 Task: Create new customer invoice with Date Opened: 23-May-23, Select Customer: Beacon's General Store, Terms: Net 15. Make invoice entry for item-1 with Date: 23-May-23, Description: Versace Natural Eros Eau De Toilette Spray (1.7 oz)
, Income Account: Income:Sales, Quantity: 1, Unit Price: 11.49, Sales Tax: Y, Sales Tax Included: N, Tax Table: Sales Tax. Make entry for item-2 with Date: 23-May-23, Description: Maybelline New York Fit Me 355 Tinted Moisturizer
, Income Account: Income:Sales, Quantity: 1, Unit Price: 12.49, Sales Tax: Y, Sales Tax Included: N, Tax Table: Sales Tax. Post Invoice with Post Date: 23-May-23, Post to Accounts: Assets:Accounts Receivable. Pay / Process Payment with Transaction Date: 06-Jun-23, Amount: 24.94, Transfer Account: Checking Account. Go to 'Print Invoice'. Save a pdf copy of the invoice.
Action: Mouse moved to (147, 27)
Screenshot: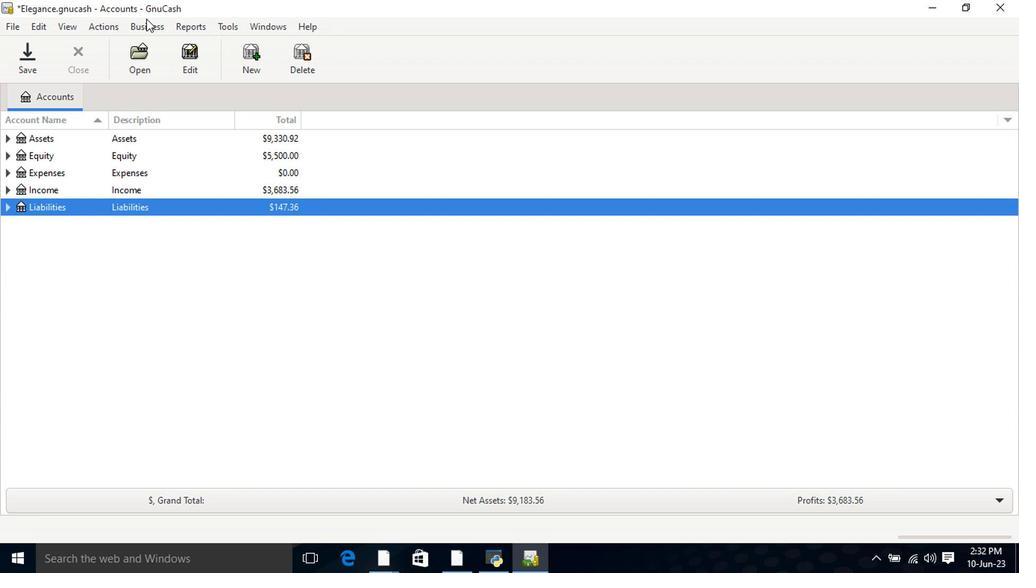 
Action: Mouse pressed left at (147, 27)
Screenshot: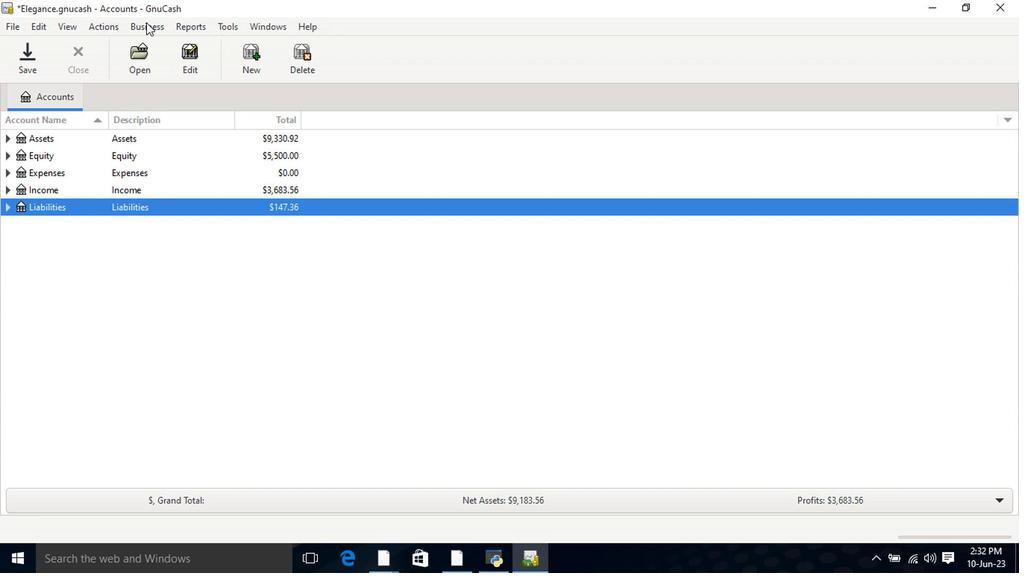 
Action: Mouse moved to (156, 43)
Screenshot: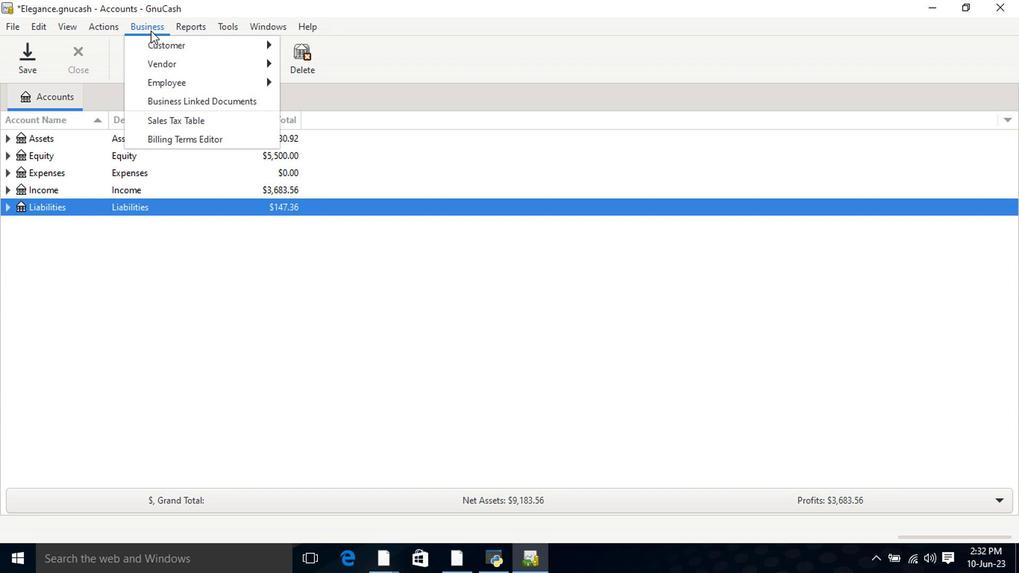 
Action: Mouse pressed left at (156, 43)
Screenshot: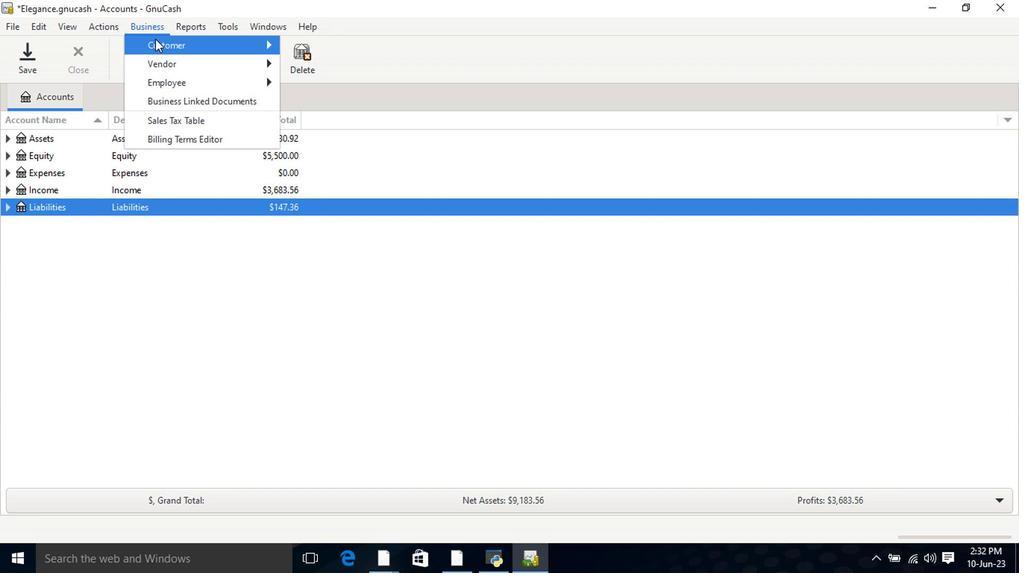 
Action: Mouse moved to (333, 101)
Screenshot: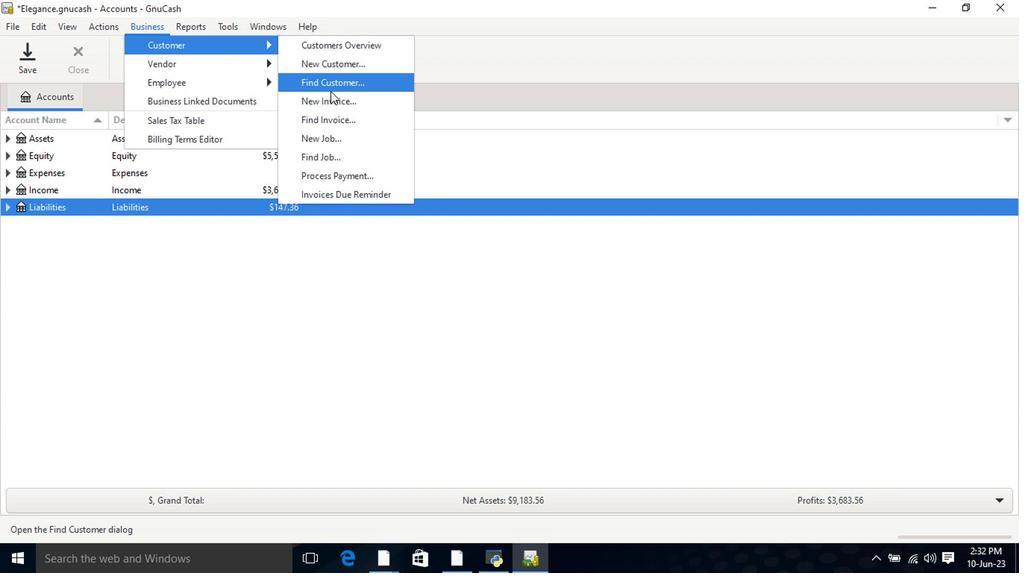 
Action: Mouse pressed left at (333, 101)
Screenshot: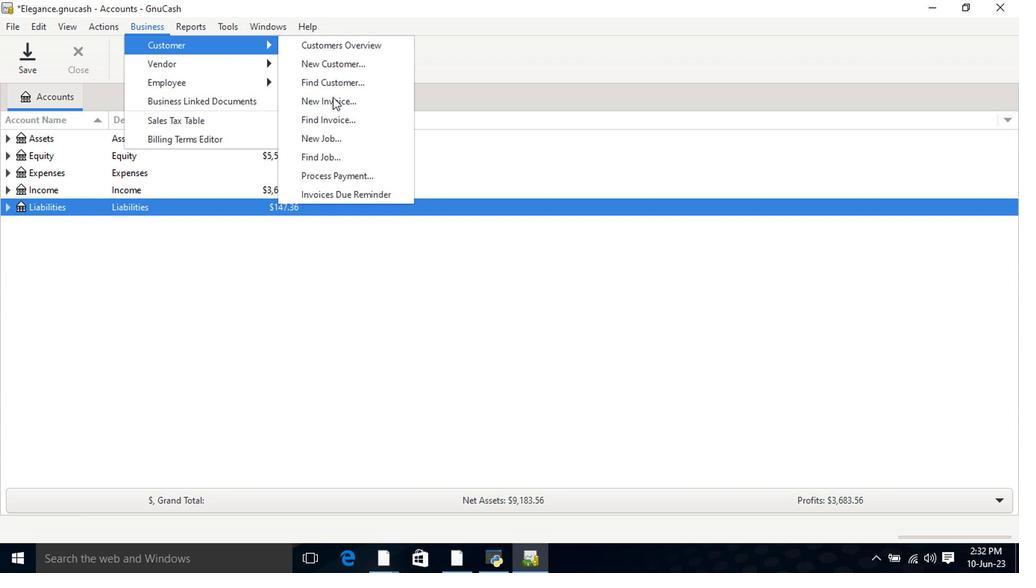 
Action: Mouse moved to (613, 233)
Screenshot: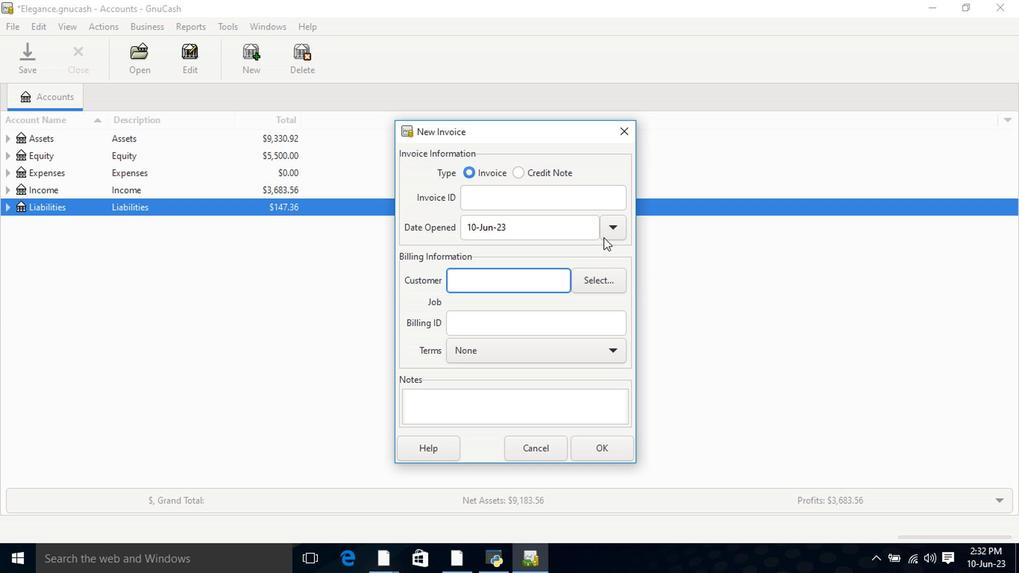 
Action: Mouse pressed left at (613, 233)
Screenshot: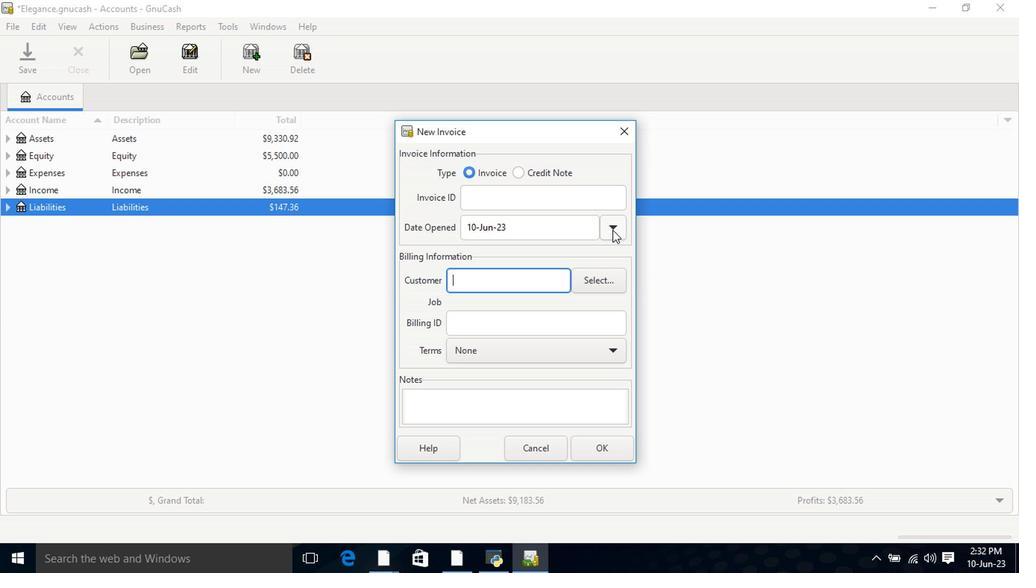 
Action: Mouse moved to (498, 254)
Screenshot: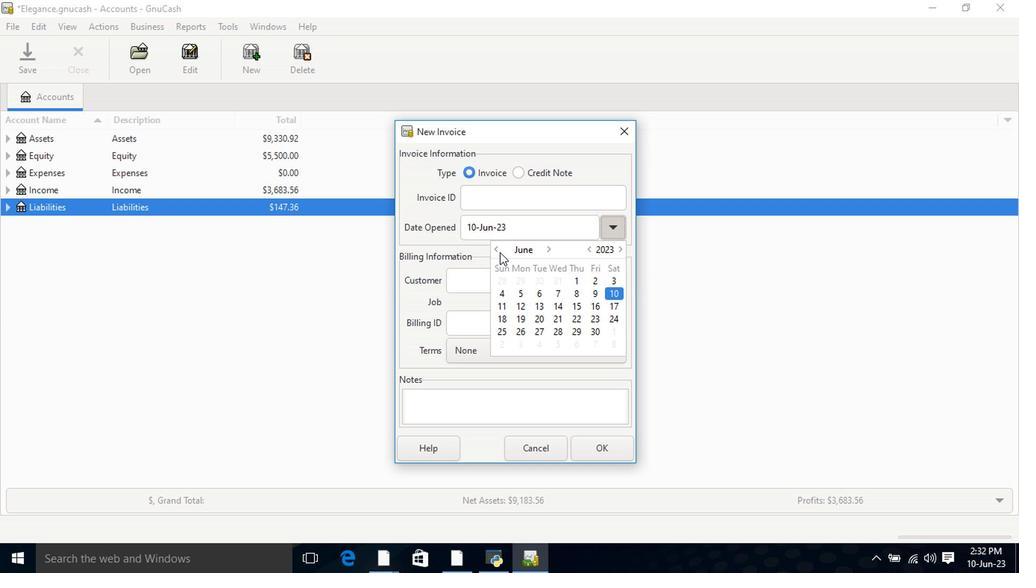 
Action: Mouse pressed left at (498, 254)
Screenshot: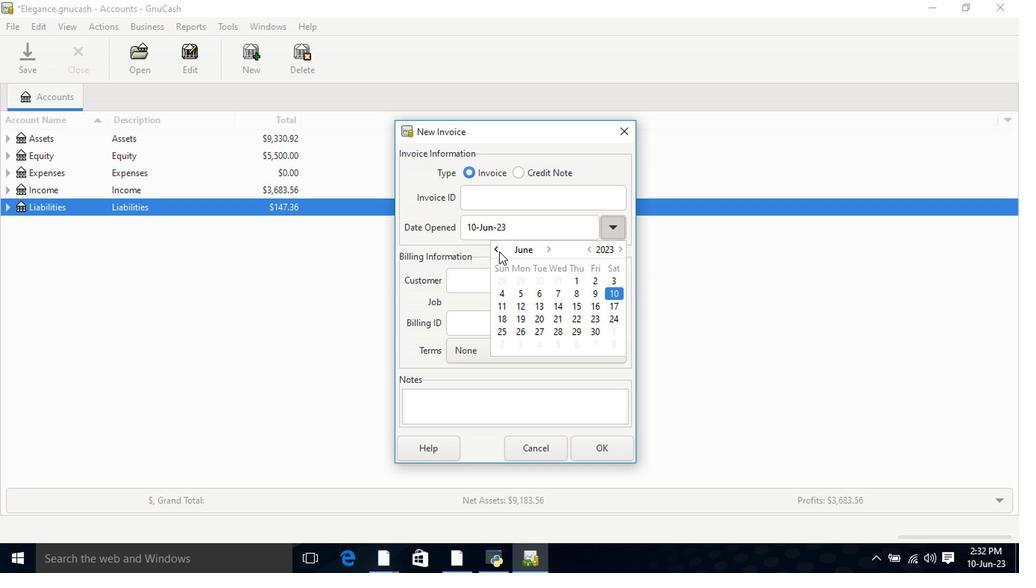 
Action: Mouse moved to (537, 320)
Screenshot: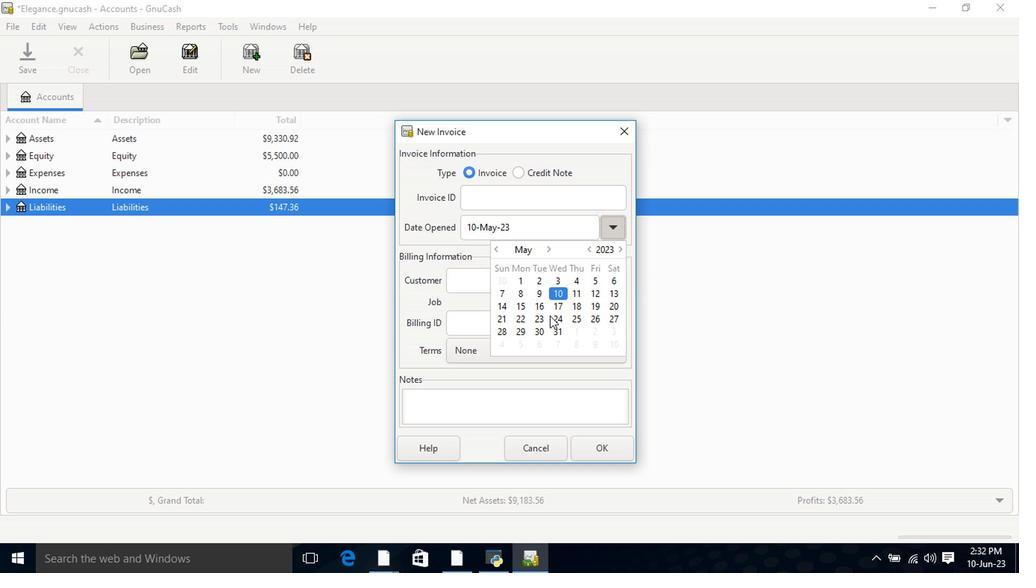 
Action: Mouse pressed left at (537, 320)
Screenshot: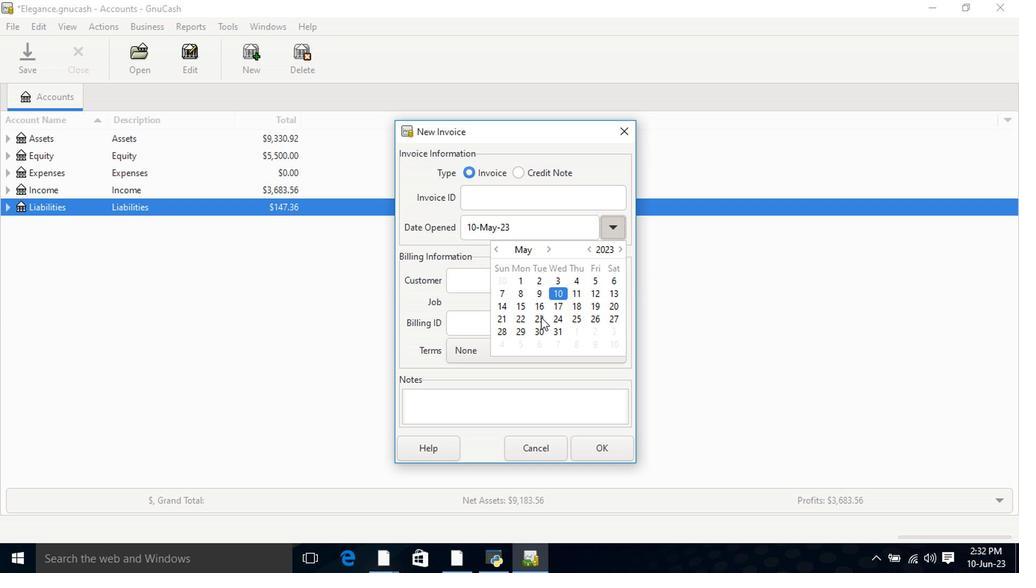 
Action: Mouse pressed left at (537, 320)
Screenshot: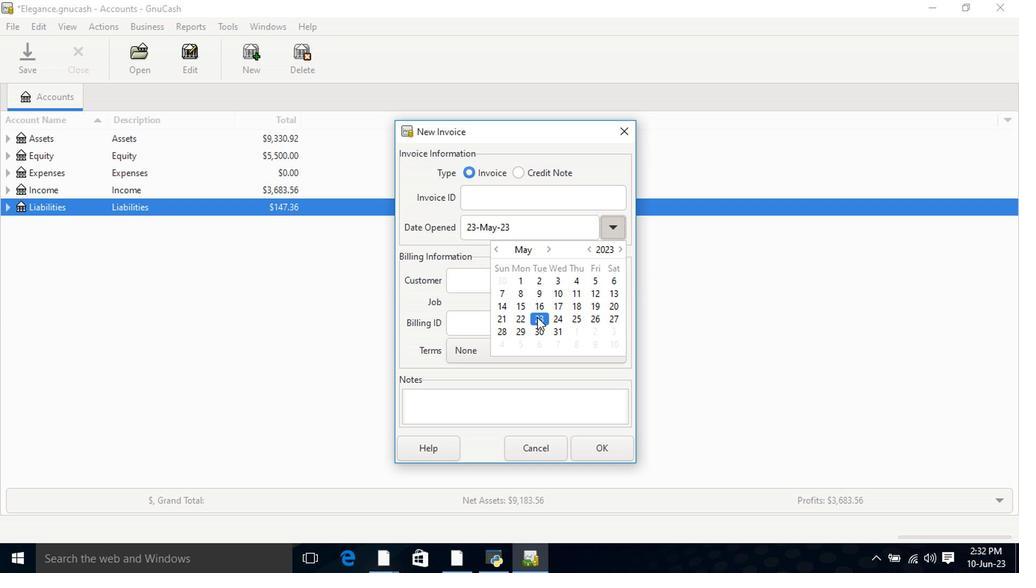 
Action: Mouse moved to (525, 285)
Screenshot: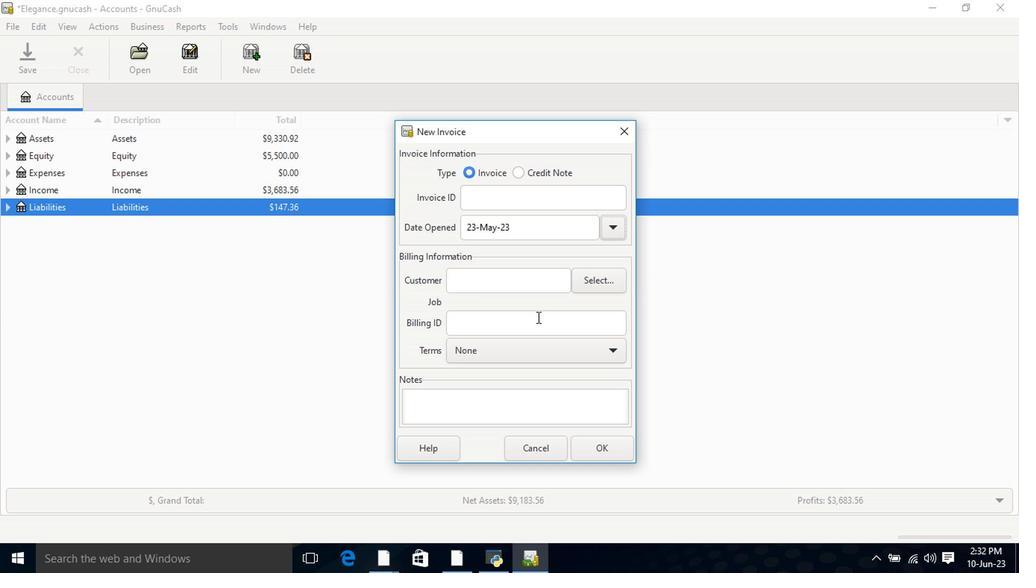 
Action: Mouse pressed left at (525, 285)
Screenshot: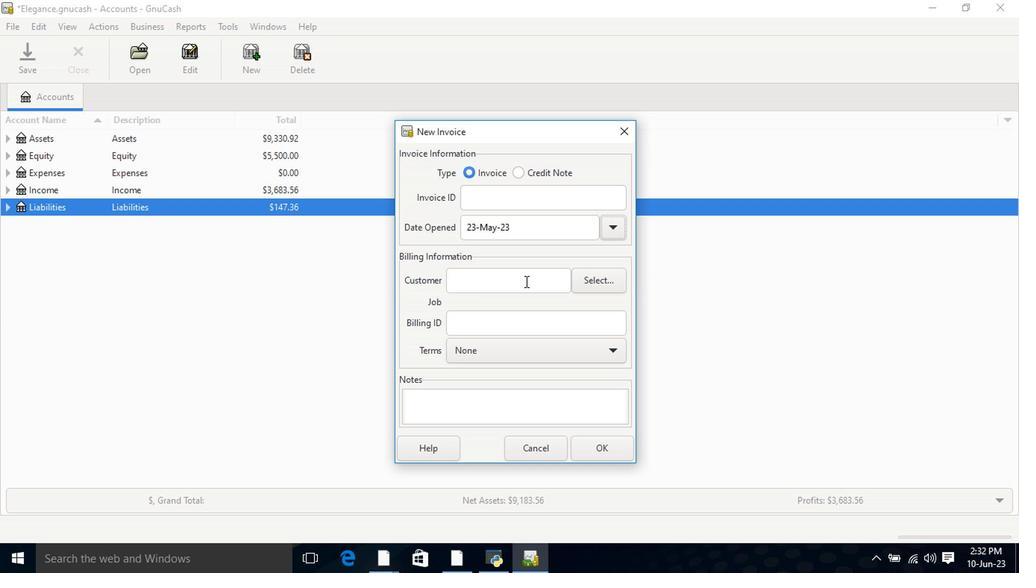 
Action: Key pressed <Key.shift>Bea
Screenshot: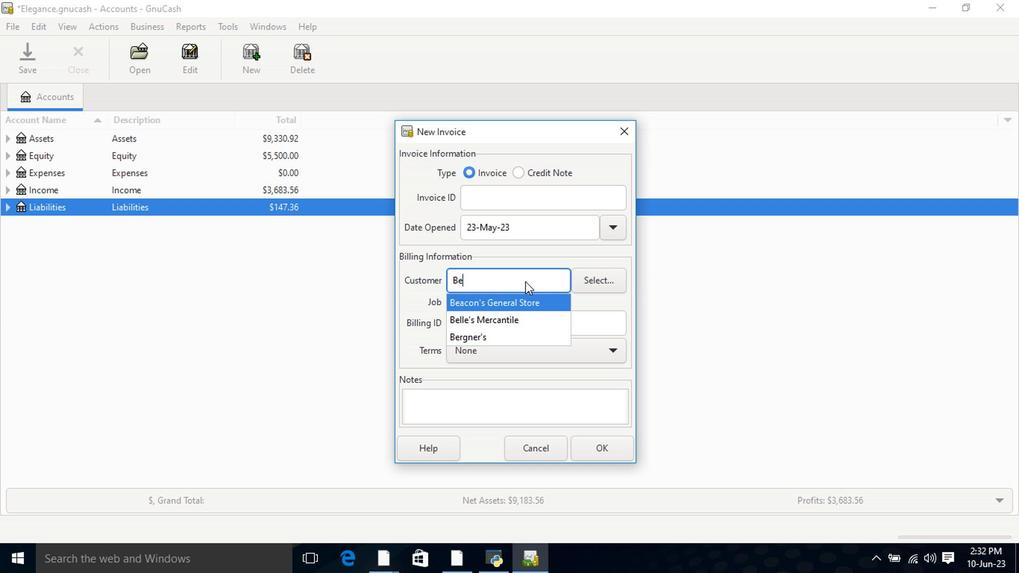 
Action: Mouse moved to (513, 304)
Screenshot: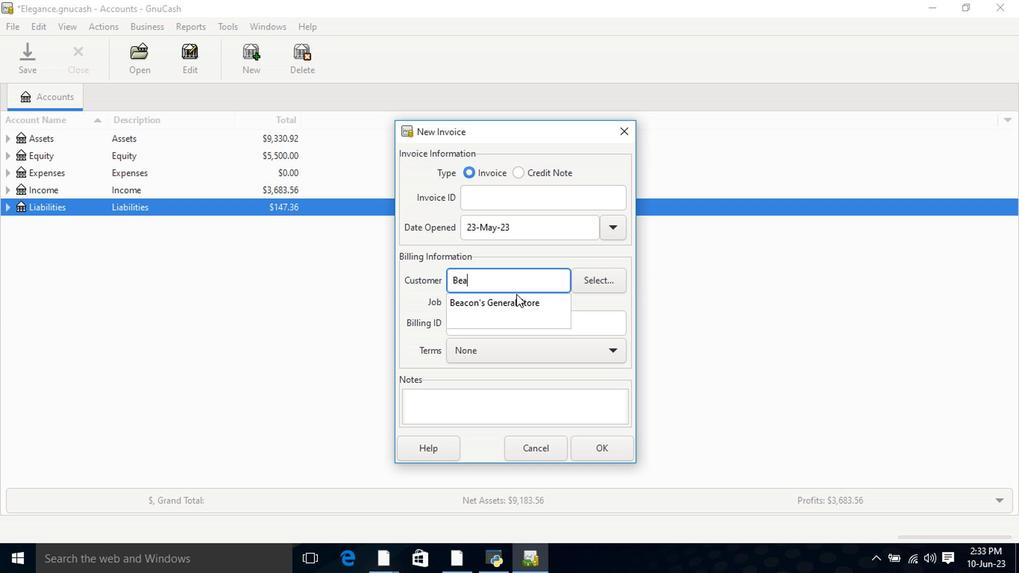 
Action: Mouse pressed left at (513, 304)
Screenshot: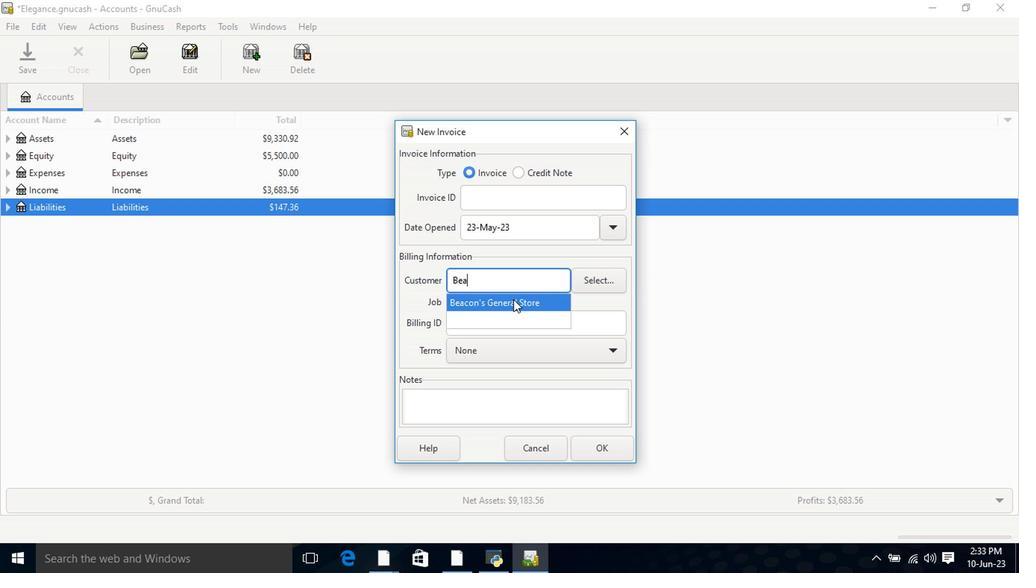 
Action: Mouse moved to (521, 363)
Screenshot: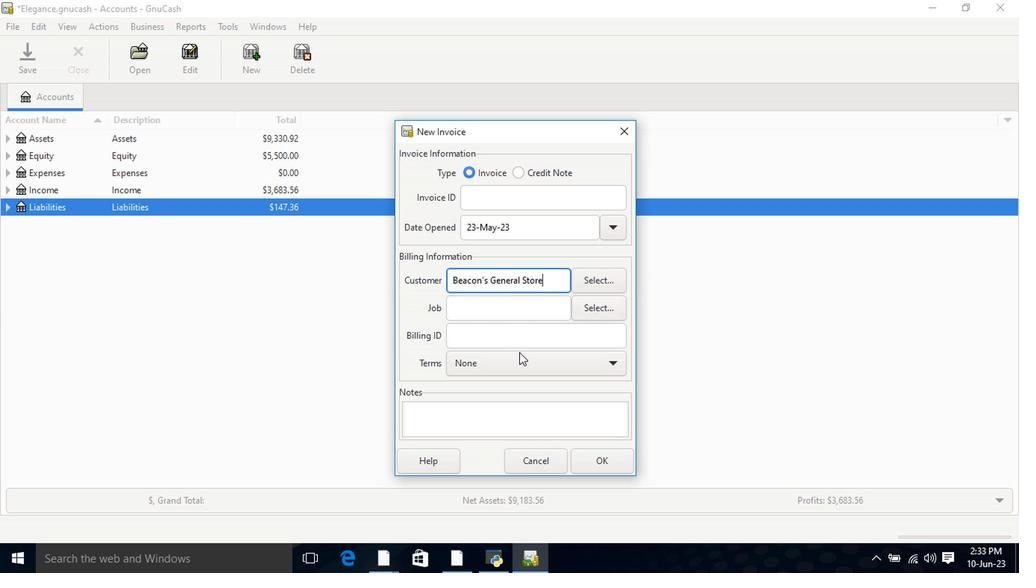 
Action: Mouse pressed left at (521, 363)
Screenshot: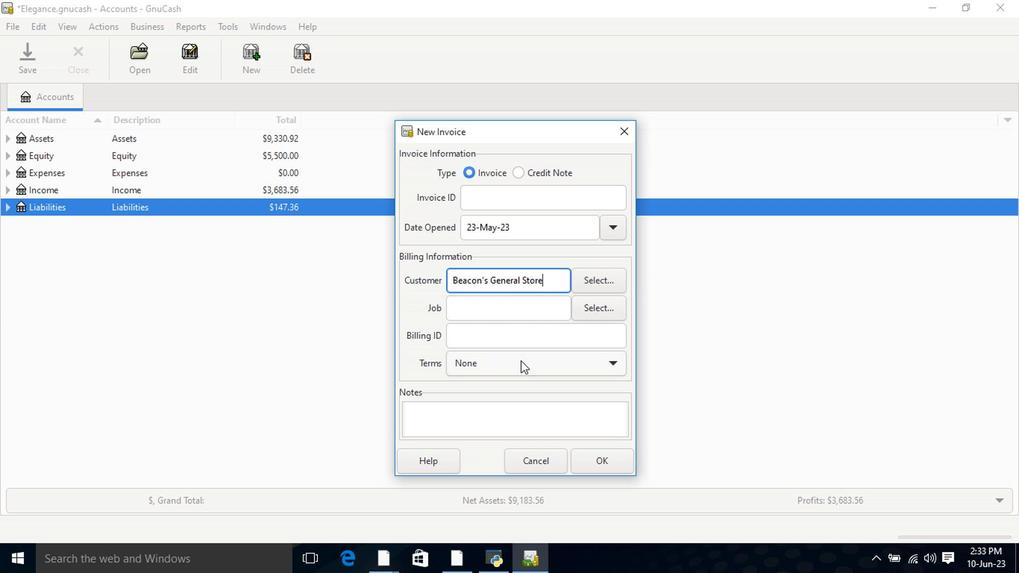 
Action: Mouse moved to (519, 396)
Screenshot: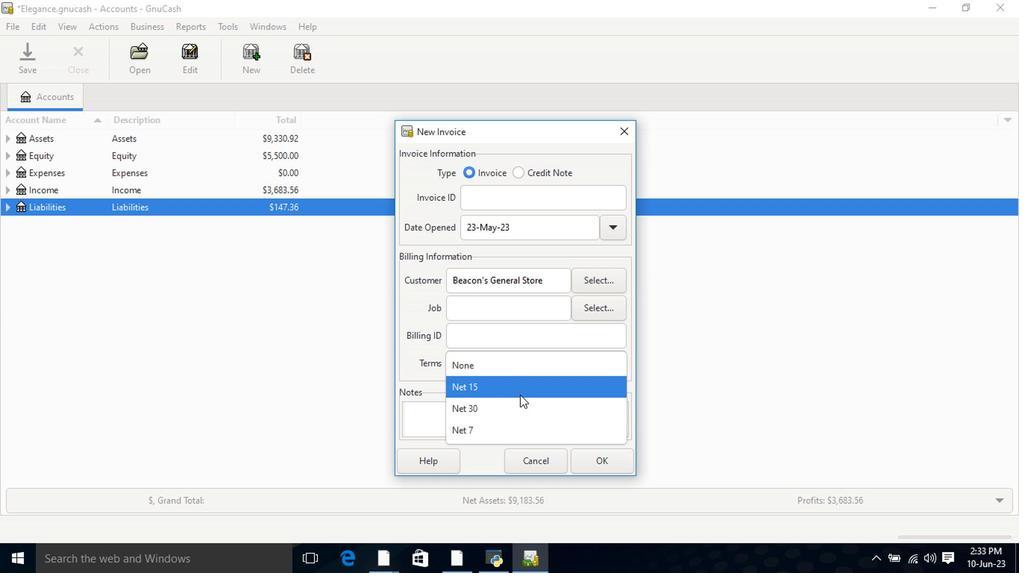 
Action: Mouse pressed left at (519, 396)
Screenshot: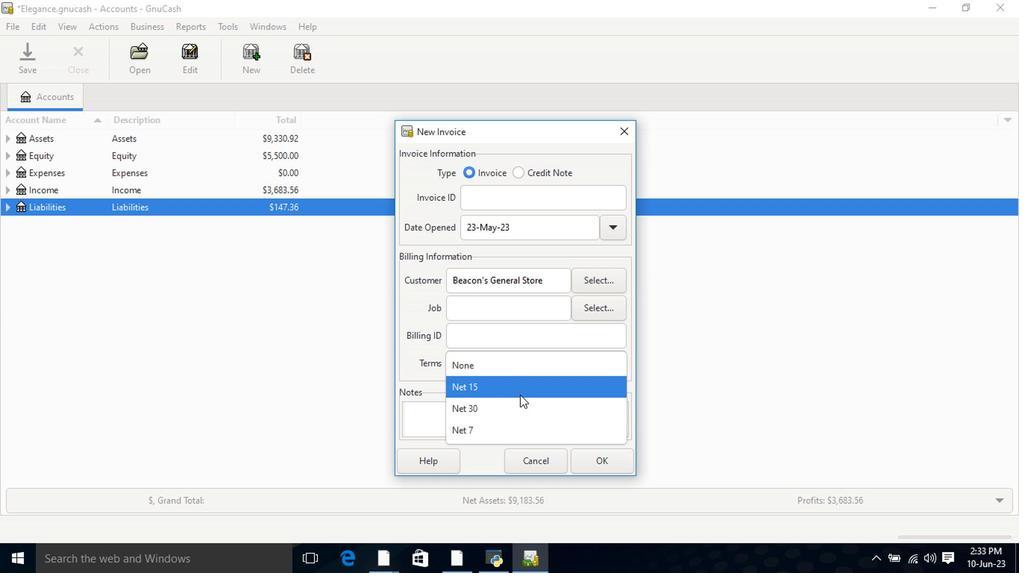 
Action: Mouse moved to (597, 468)
Screenshot: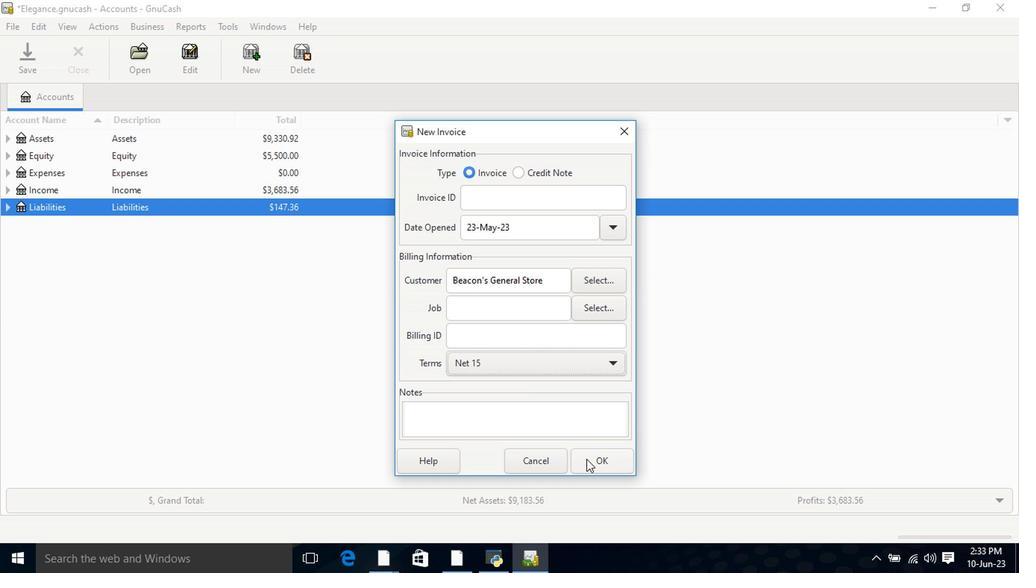 
Action: Mouse pressed left at (597, 468)
Screenshot: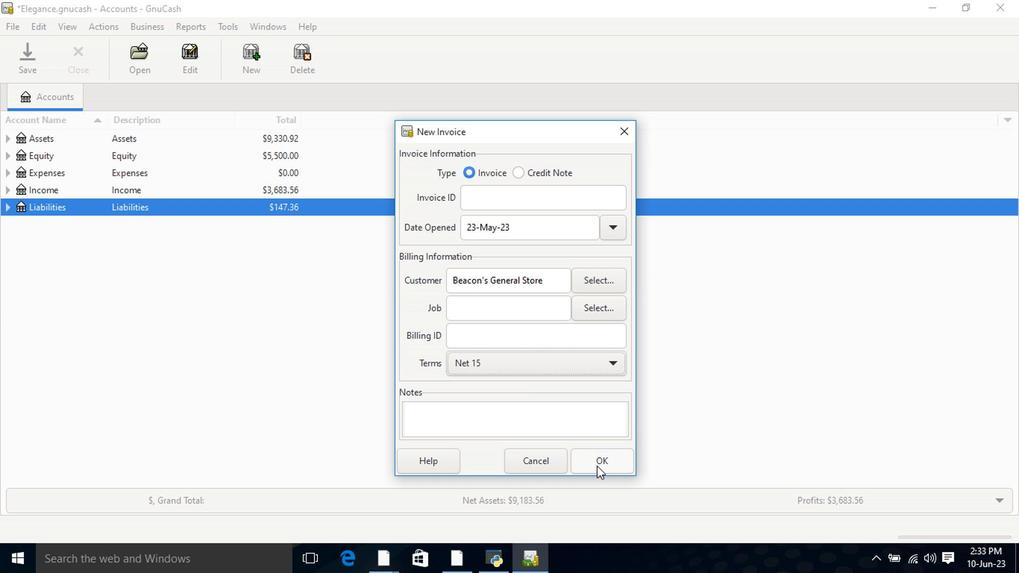 
Action: Mouse moved to (68, 292)
Screenshot: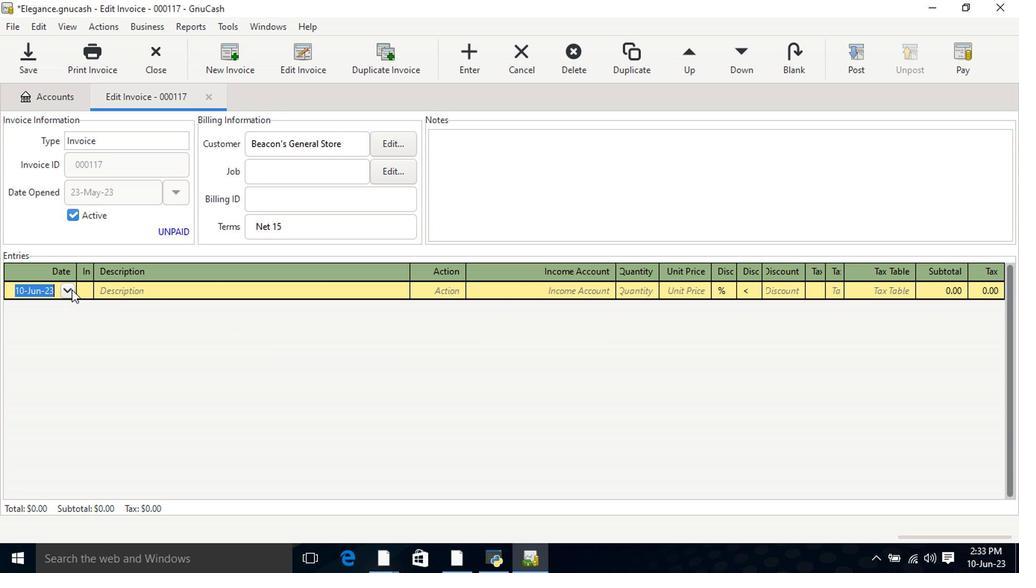 
Action: Mouse pressed left at (68, 292)
Screenshot: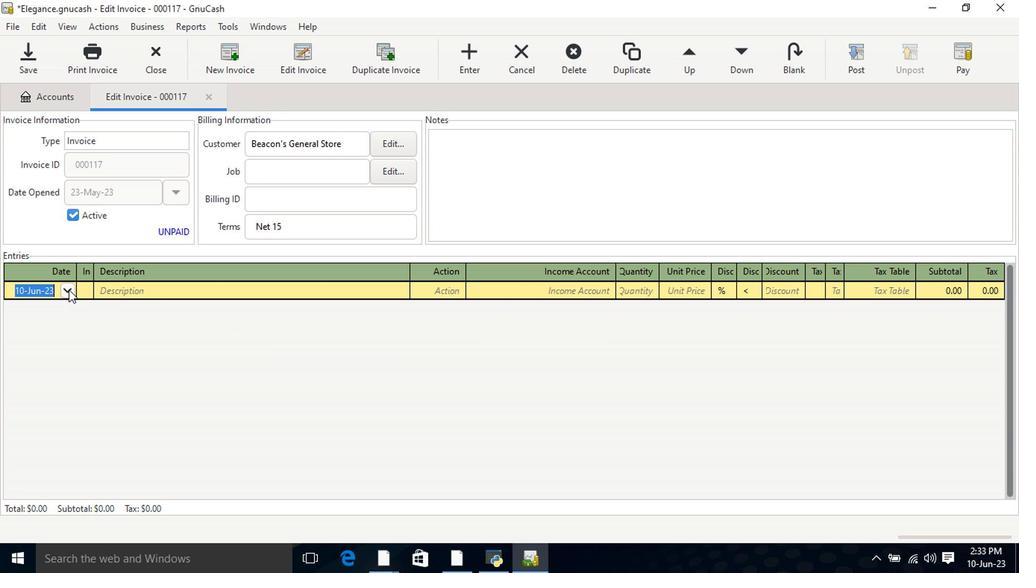
Action: Mouse moved to (11, 312)
Screenshot: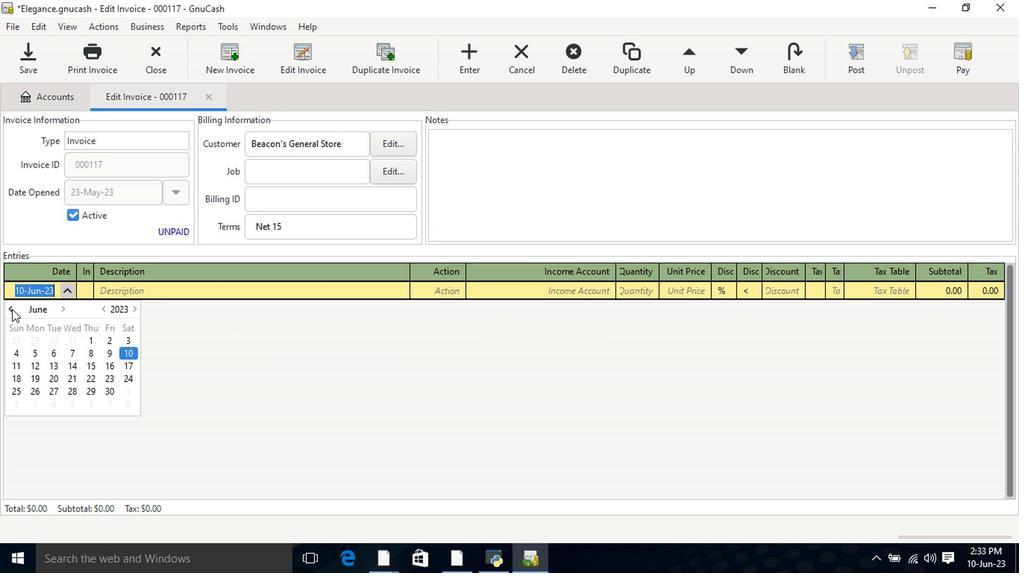 
Action: Mouse pressed left at (11, 312)
Screenshot: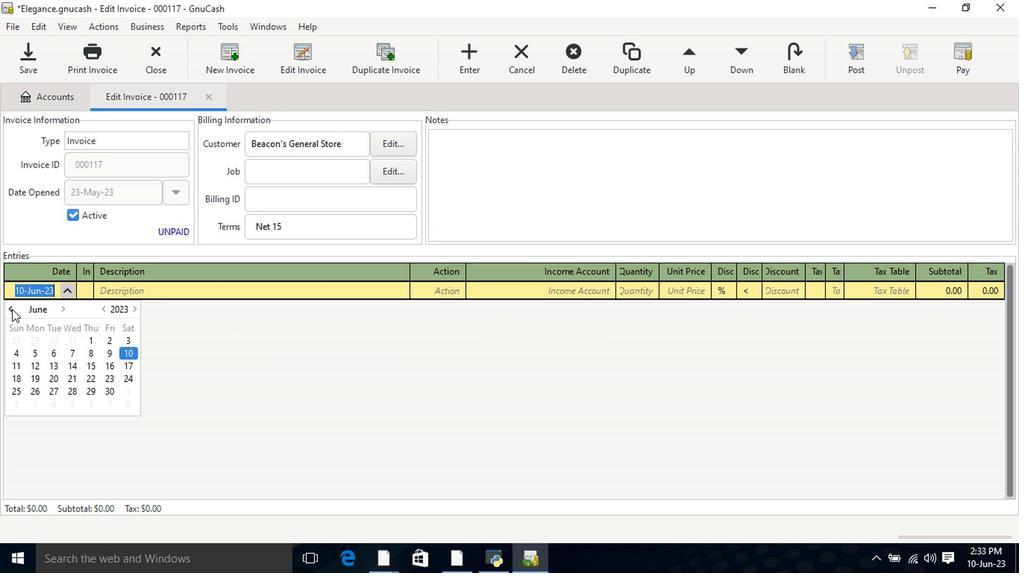 
Action: Mouse moved to (49, 384)
Screenshot: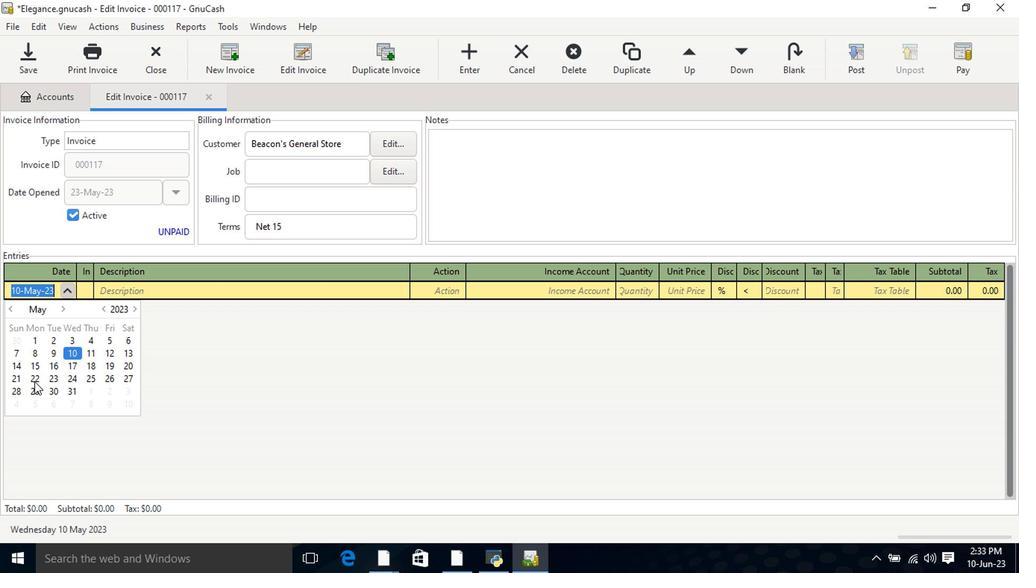 
Action: Mouse pressed left at (49, 384)
Screenshot: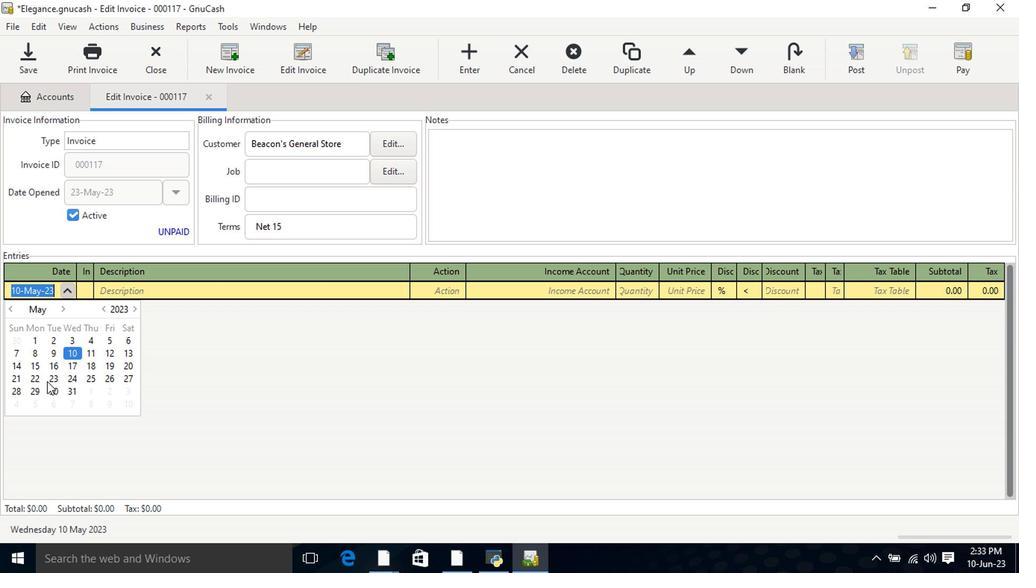 
Action: Mouse pressed left at (49, 384)
Screenshot: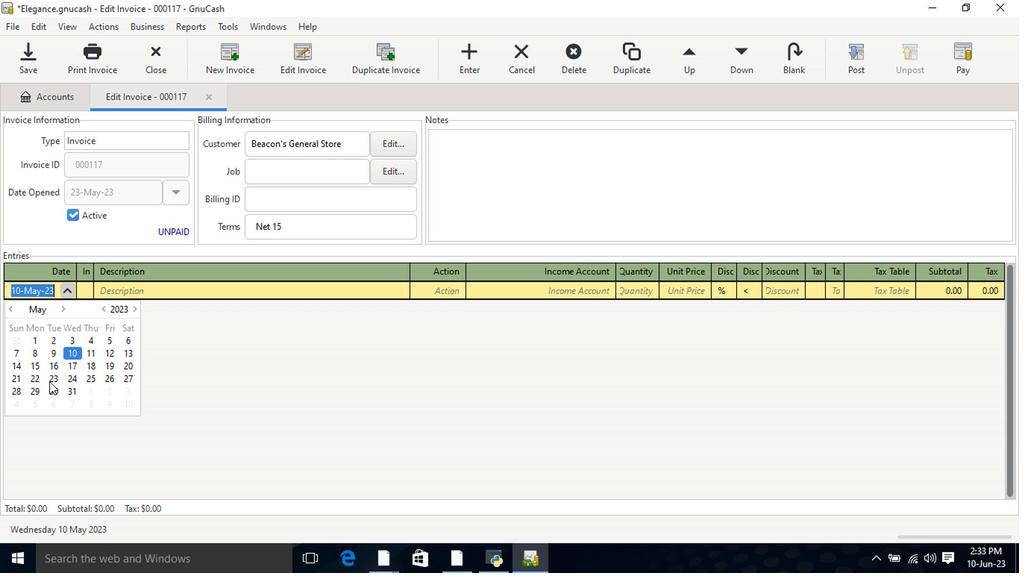
Action: Mouse moved to (126, 298)
Screenshot: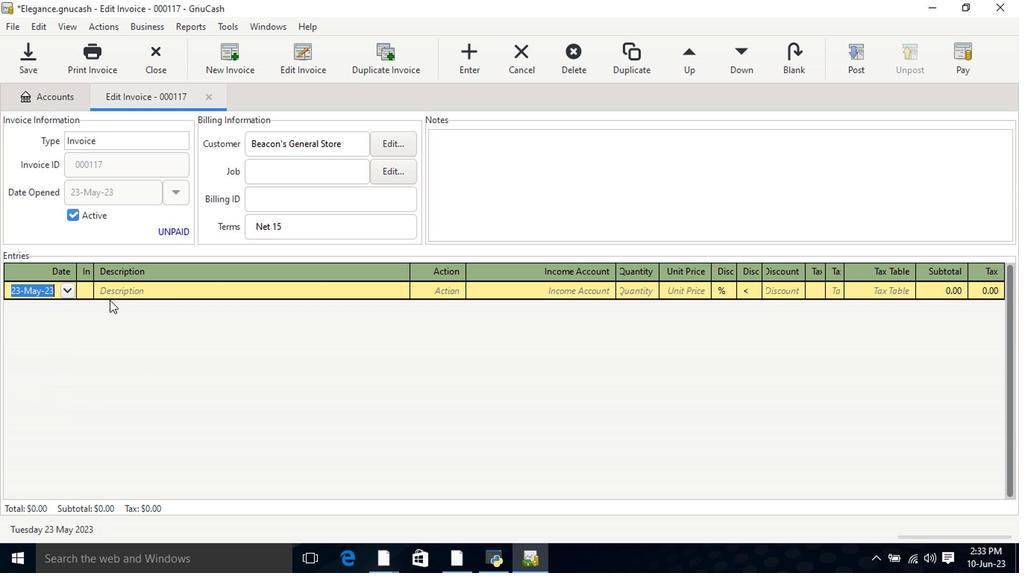 
Action: Mouse pressed left at (126, 298)
Screenshot: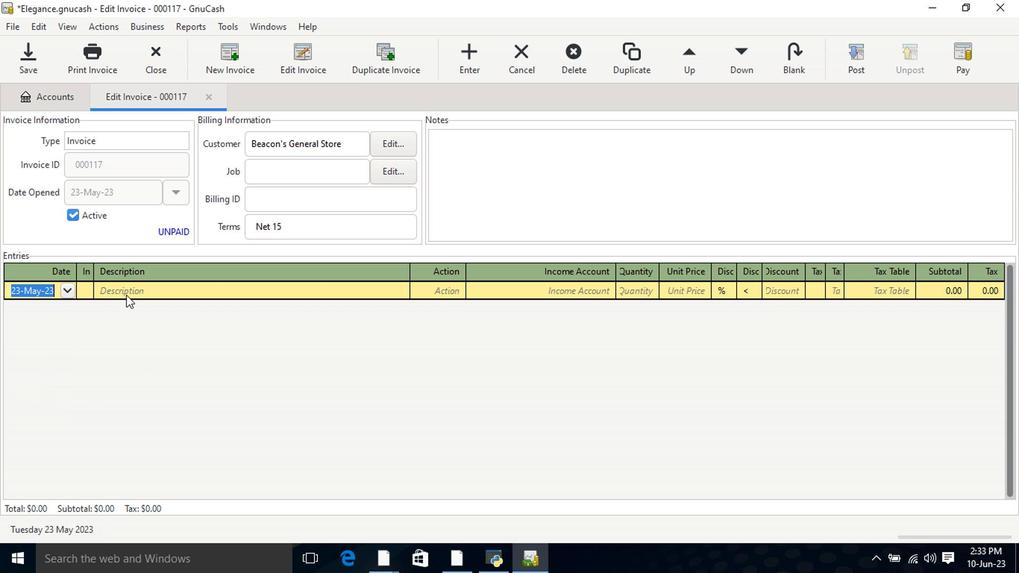 
Action: Key pressed <Key.shift>Versace<Key.space><Key.shift>Na<Key.tab>1<Key.tab>11.49<Key.tab>
Screenshot: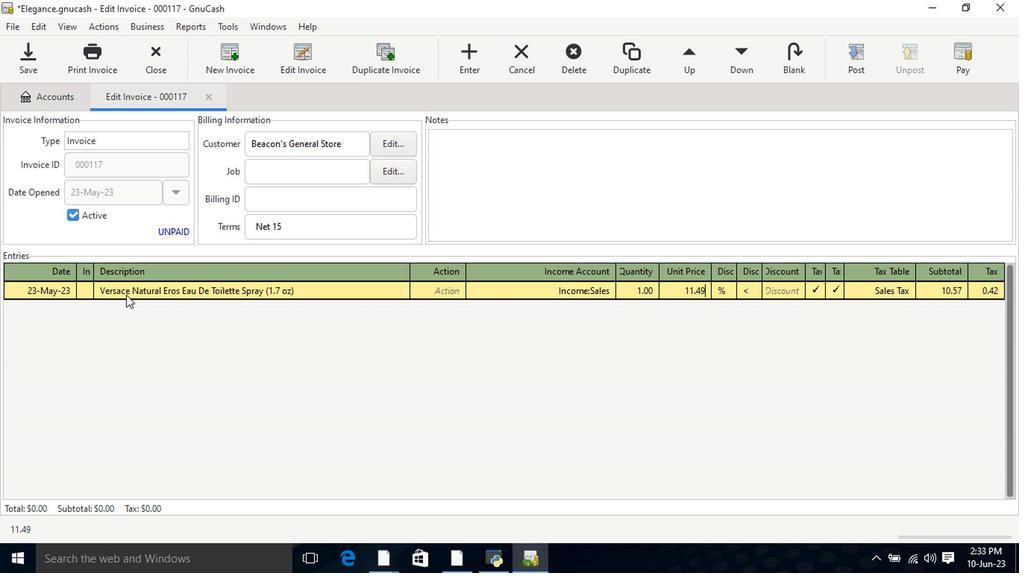 
Action: Mouse moved to (843, 292)
Screenshot: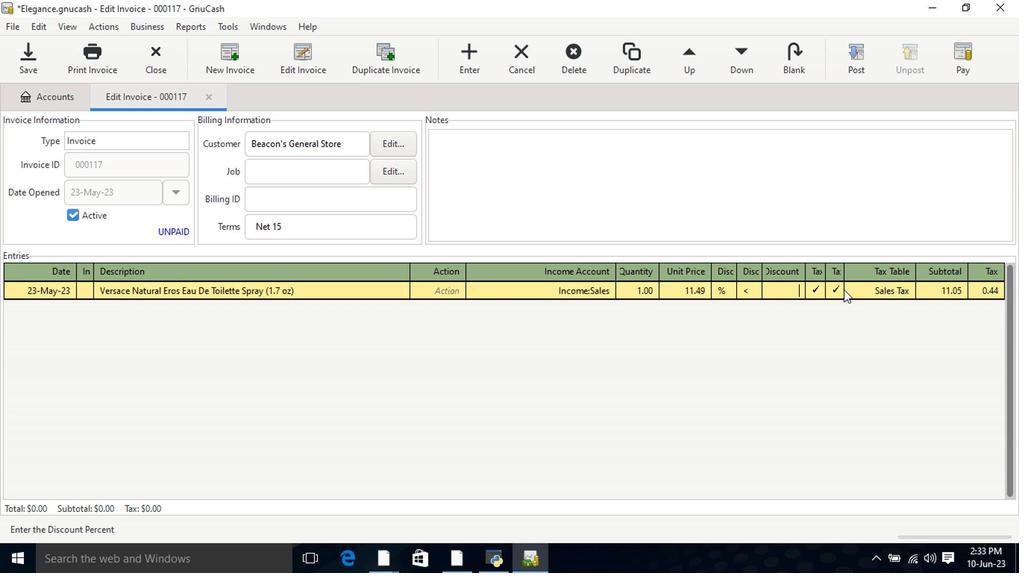 
Action: Mouse pressed left at (843, 292)
Screenshot: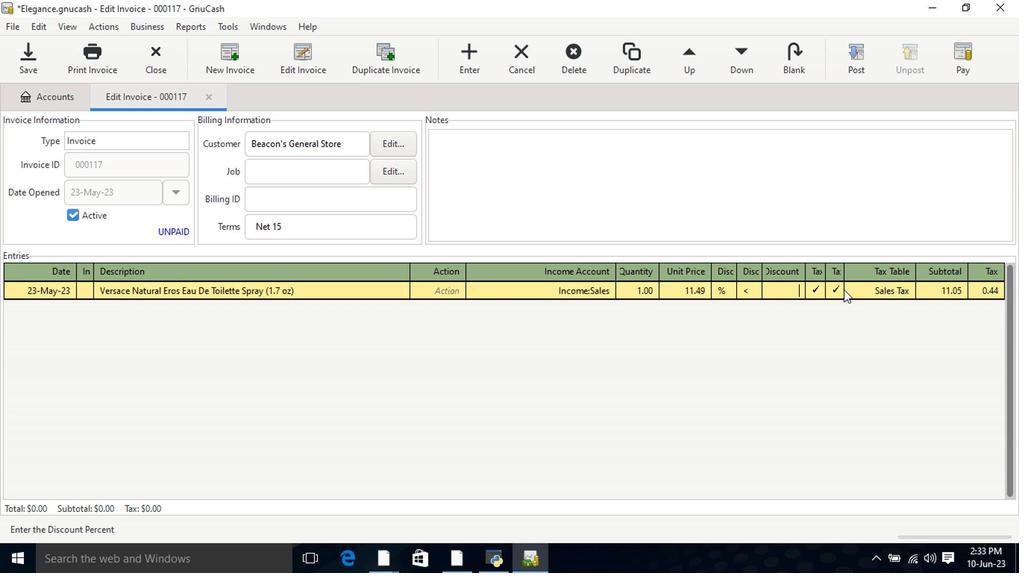 
Action: Mouse moved to (868, 302)
Screenshot: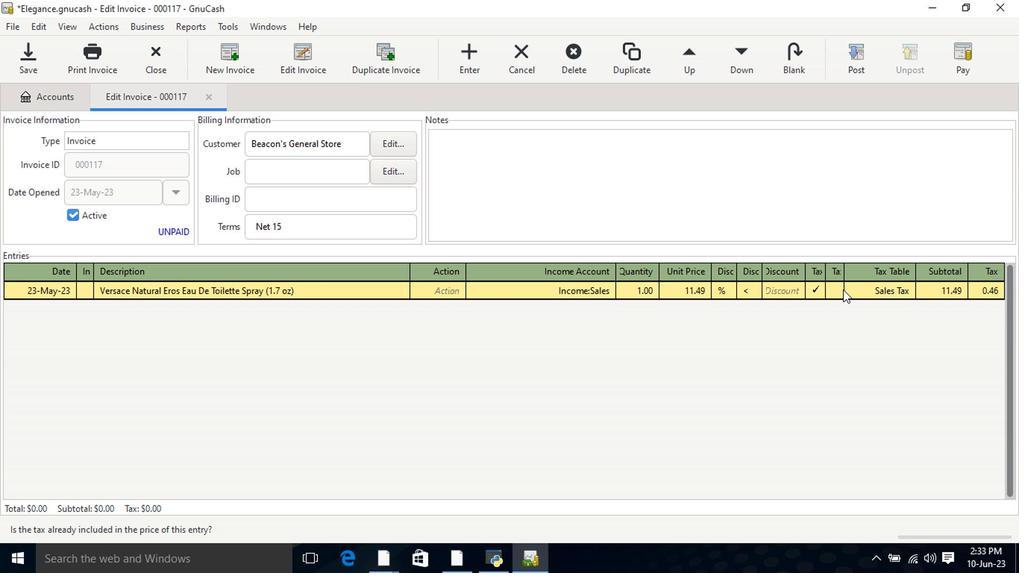 
Action: Key pressed <Key.tab><Key.tab><Key.tab><Key.shift>Maybelline<Key.space><Key.shift>New<Key.space><Key.shift>York<Key.space><Key.shift>Fit<Key.space><Key.shift>Me<Key.space>355<Key.space><Key.shift>Tinted<Key.space><Key.shift>Moisturizer<Key.tab>1<Key.tab>12.49<Key.tab>
Screenshot: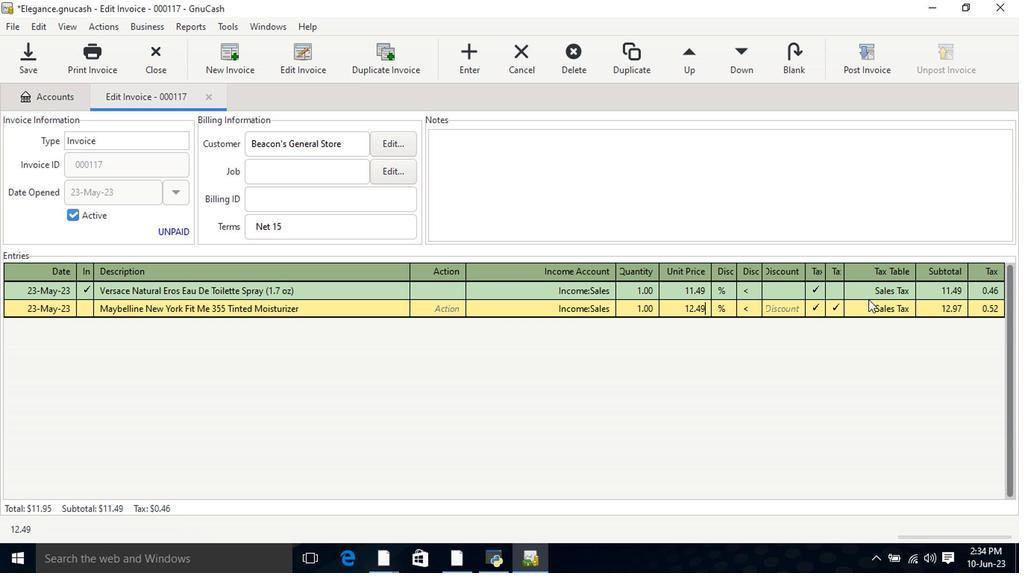 
Action: Mouse scrolled (868, 303) with delta (0, 1)
Screenshot: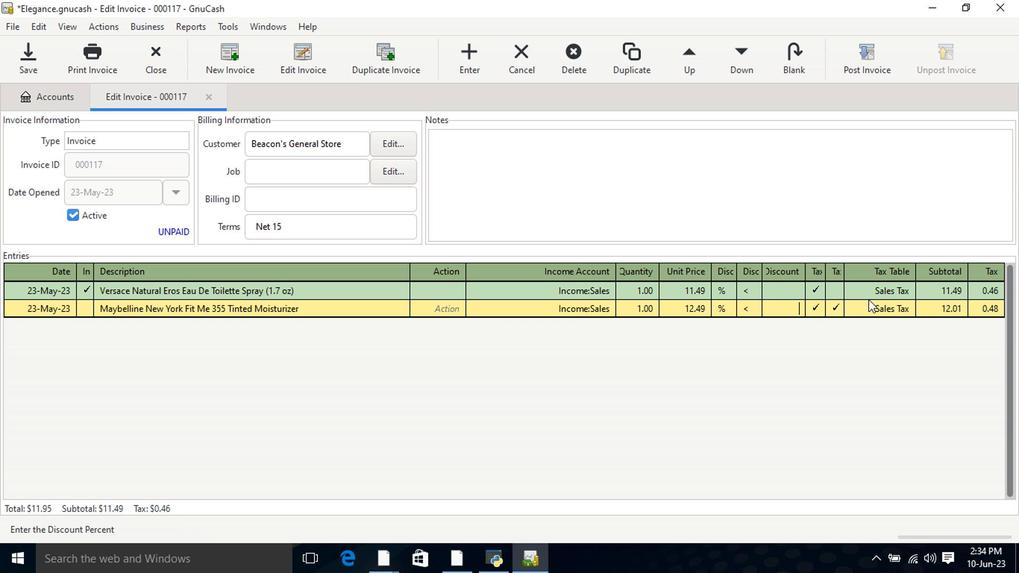 
Action: Mouse moved to (830, 314)
Screenshot: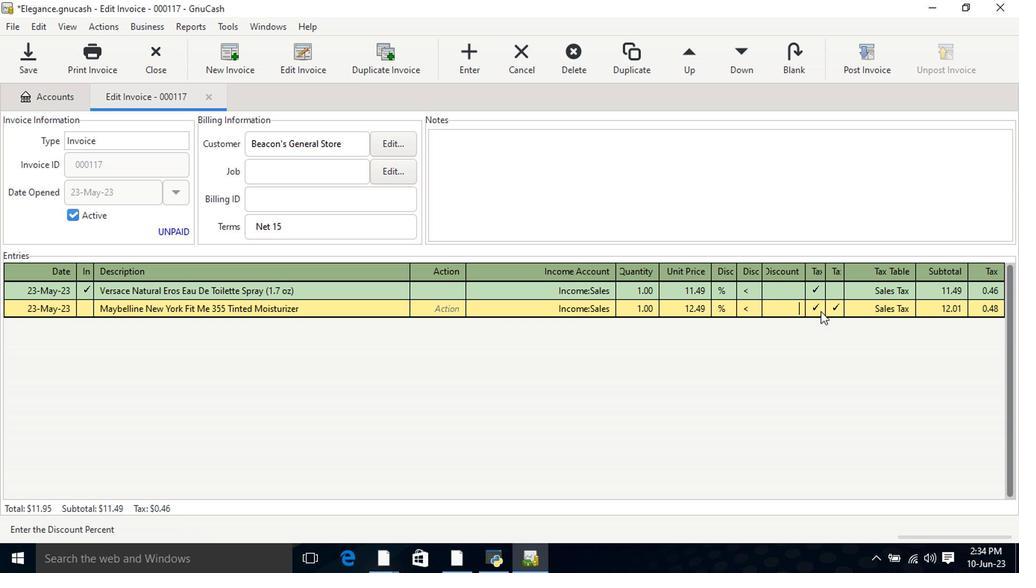 
Action: Mouse pressed left at (830, 314)
Screenshot: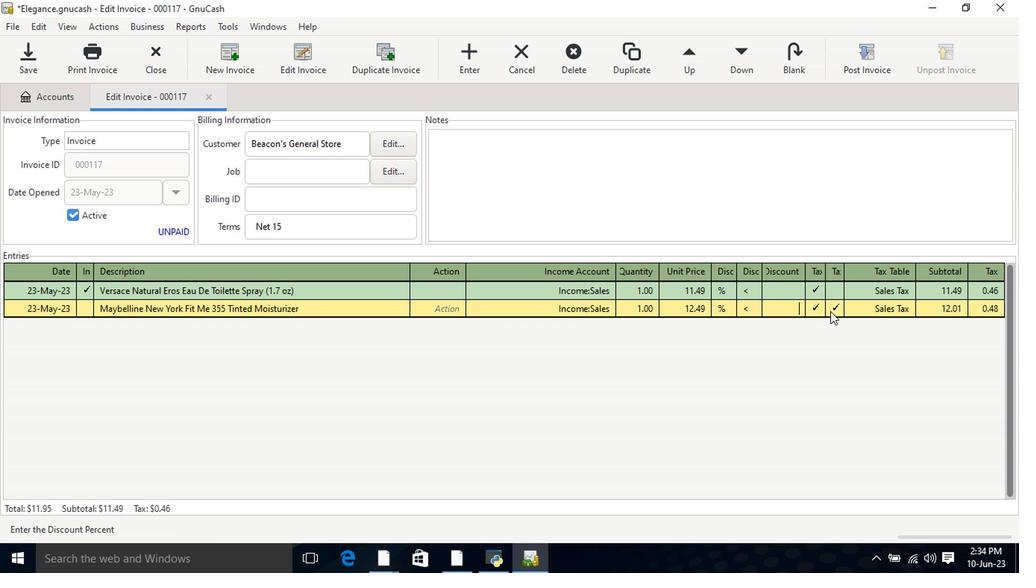 
Action: Mouse moved to (870, 314)
Screenshot: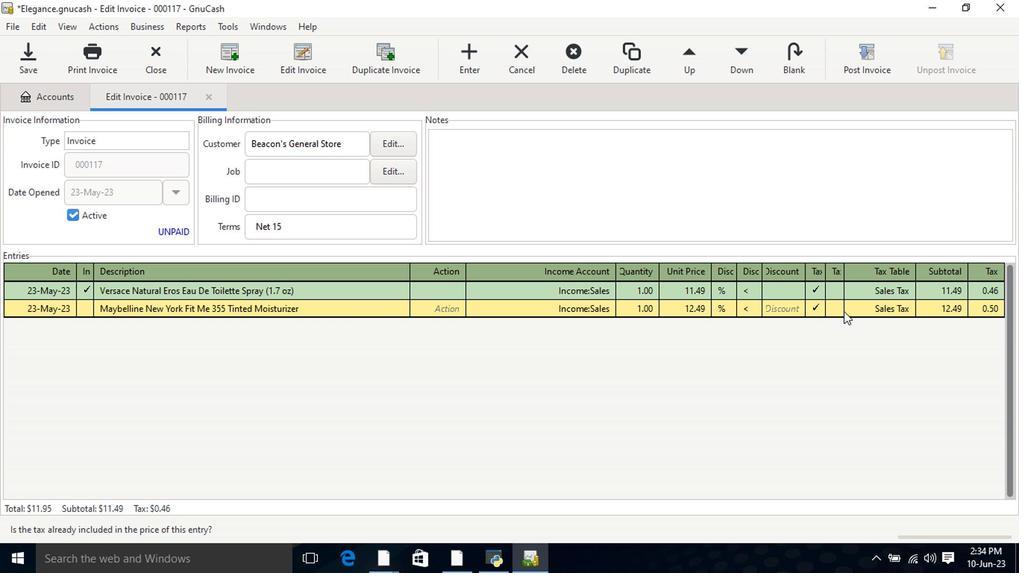 
Action: Key pressed <Key.tab><Key.tab>
Screenshot: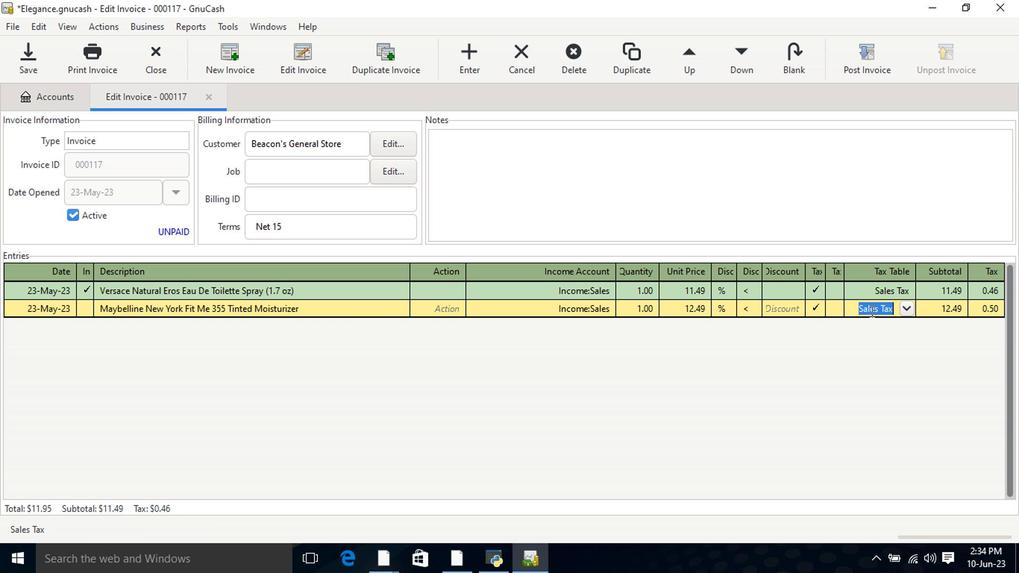 
Action: Mouse moved to (865, 72)
Screenshot: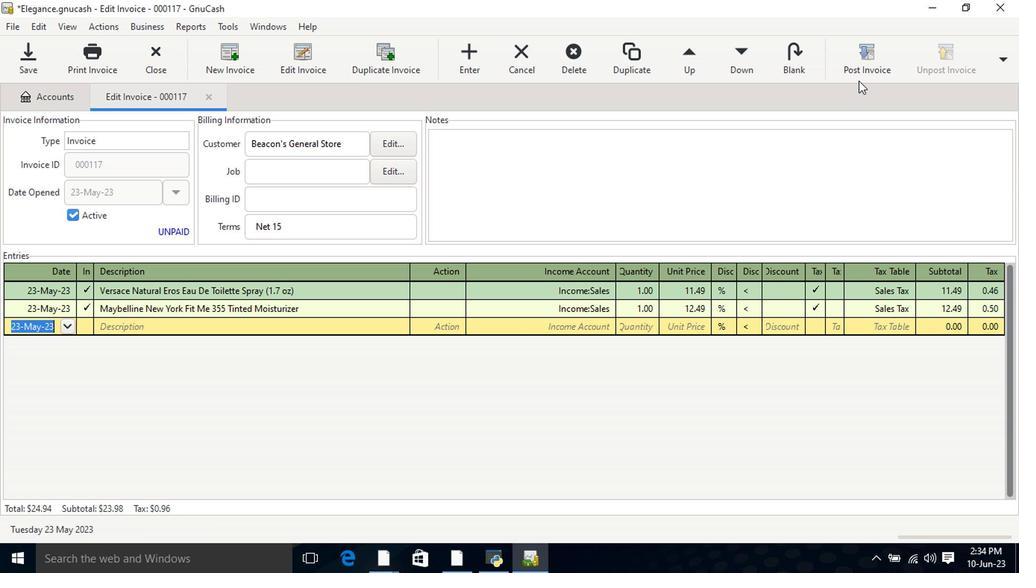 
Action: Mouse pressed left at (865, 72)
Screenshot: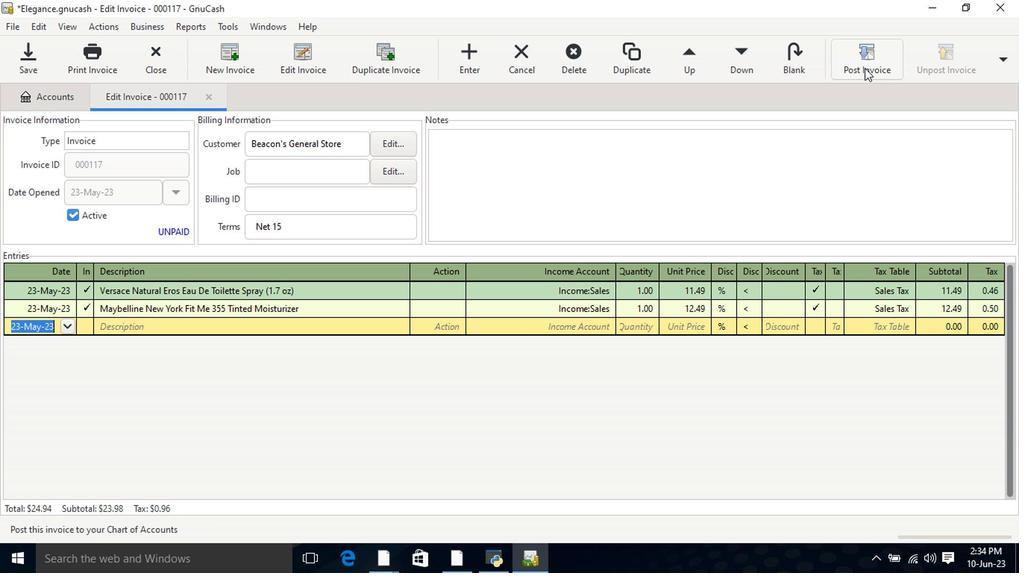 
Action: Mouse moved to (637, 249)
Screenshot: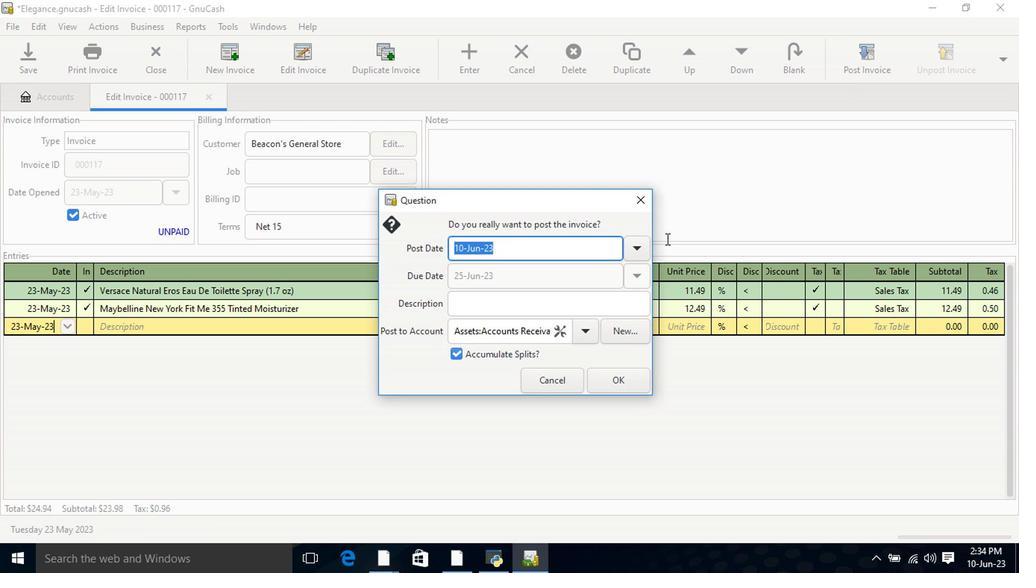 
Action: Mouse pressed left at (637, 249)
Screenshot: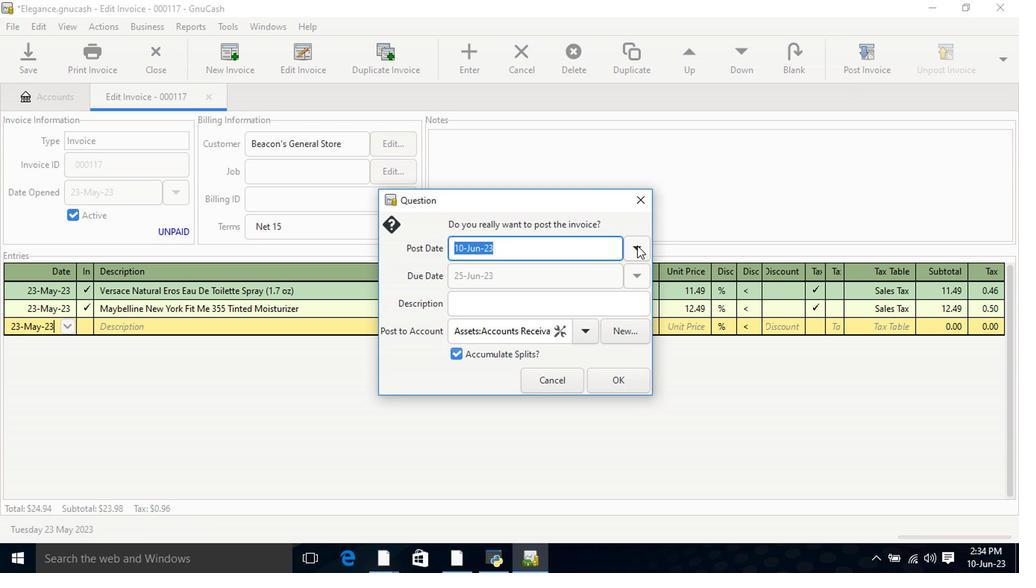 
Action: Mouse moved to (522, 272)
Screenshot: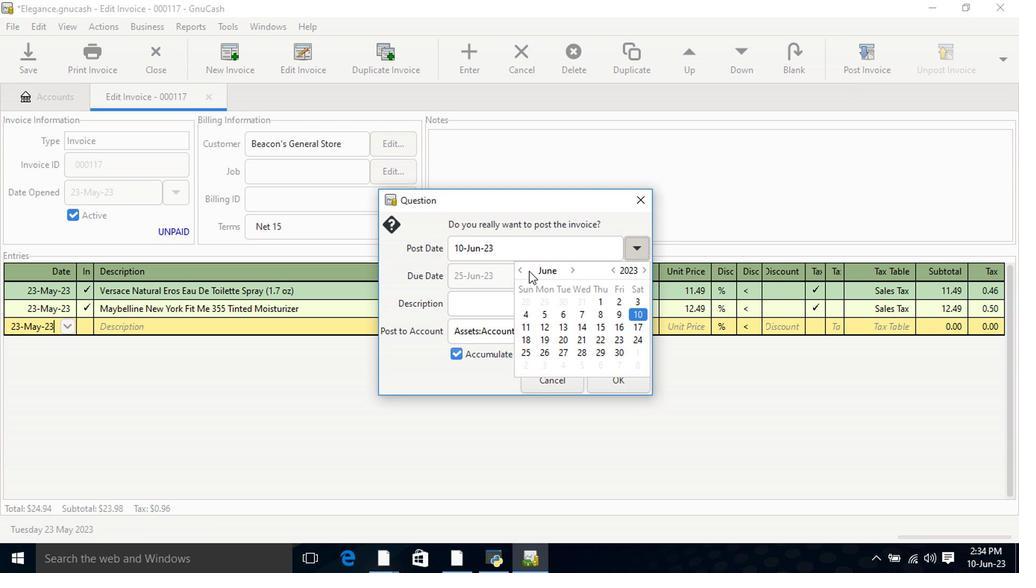 
Action: Mouse pressed left at (522, 272)
Screenshot: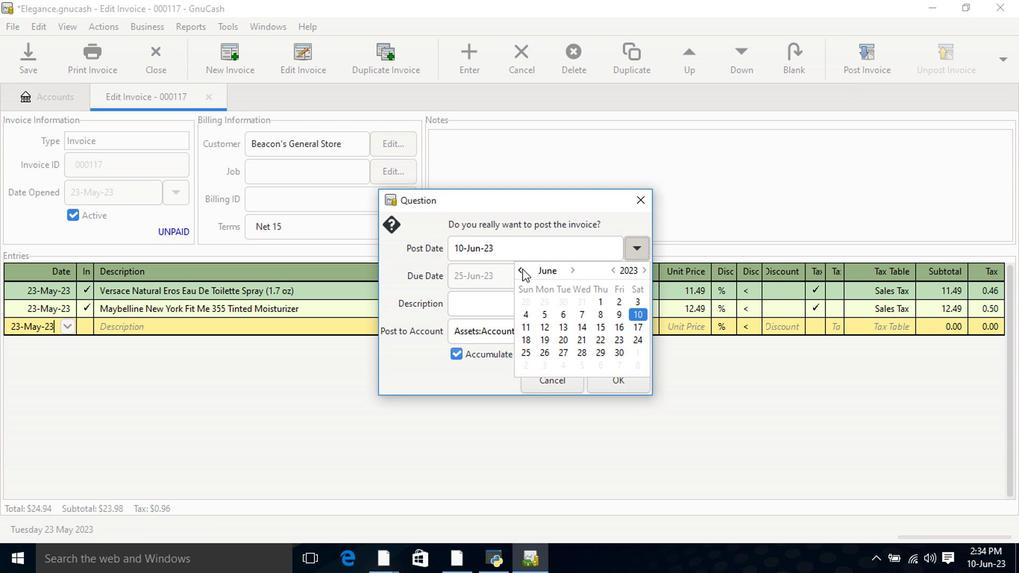 
Action: Mouse moved to (566, 341)
Screenshot: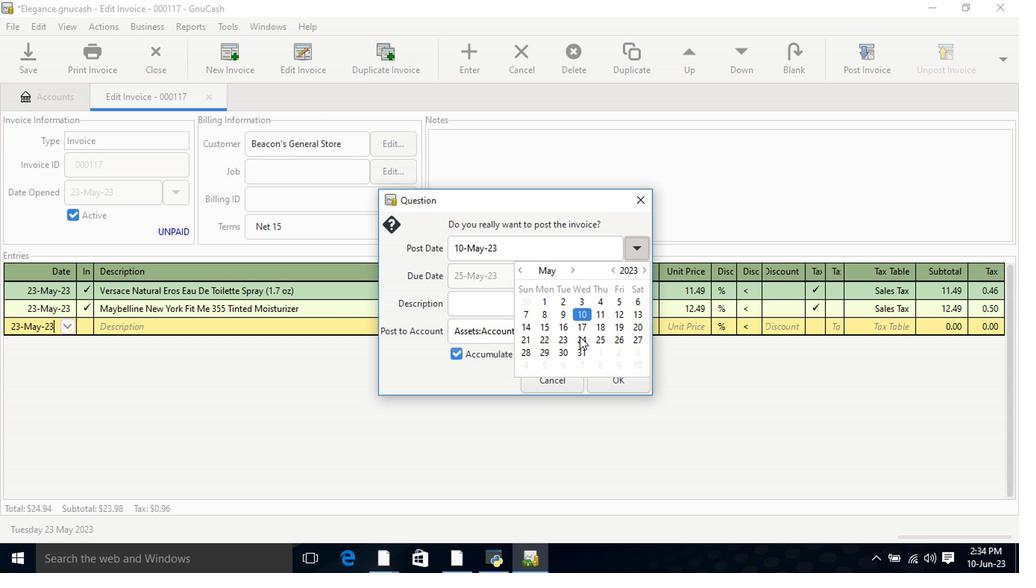 
Action: Mouse pressed left at (566, 341)
Screenshot: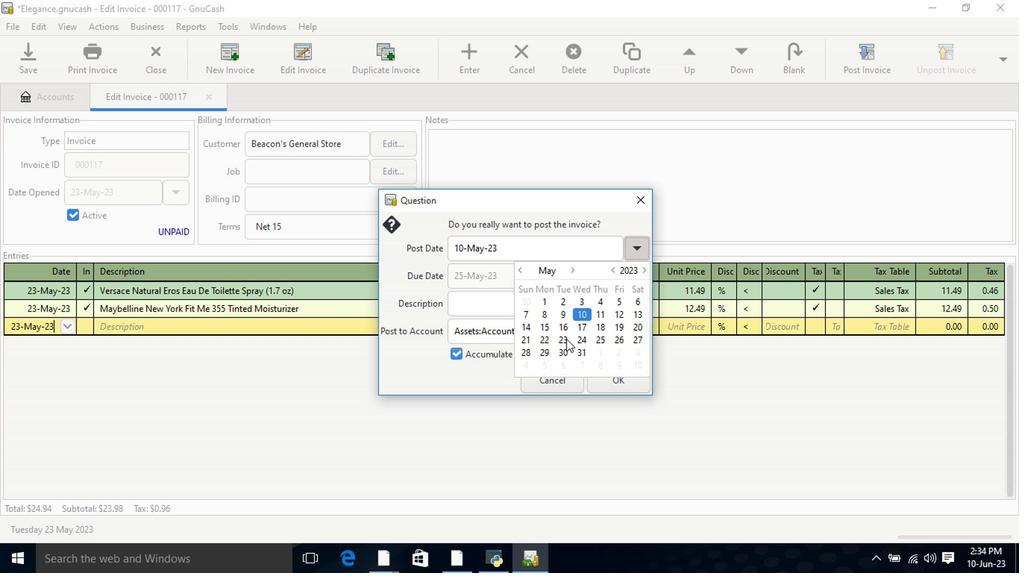 
Action: Mouse pressed left at (566, 341)
Screenshot: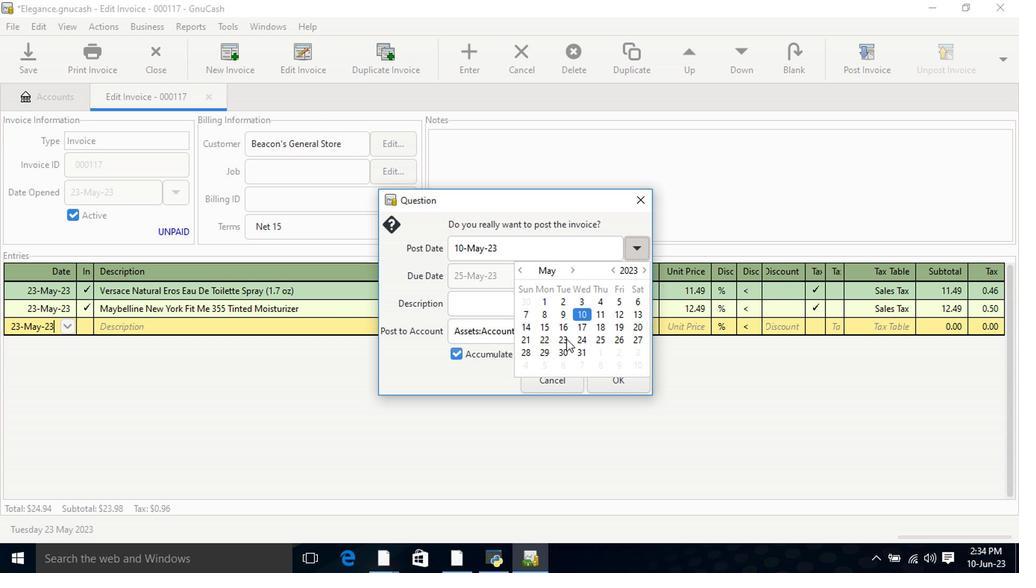 
Action: Mouse moved to (620, 385)
Screenshot: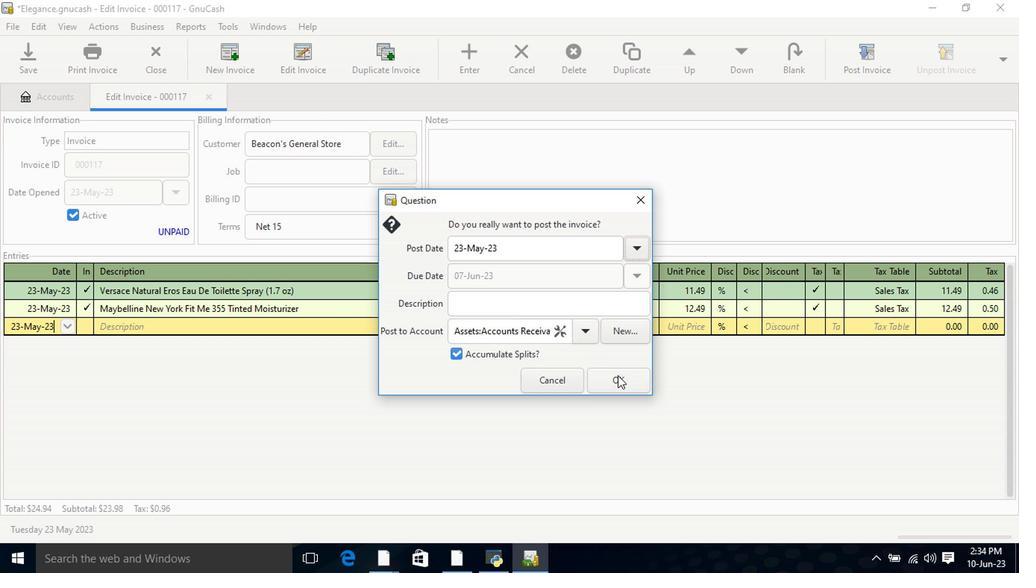
Action: Mouse pressed left at (620, 385)
Screenshot: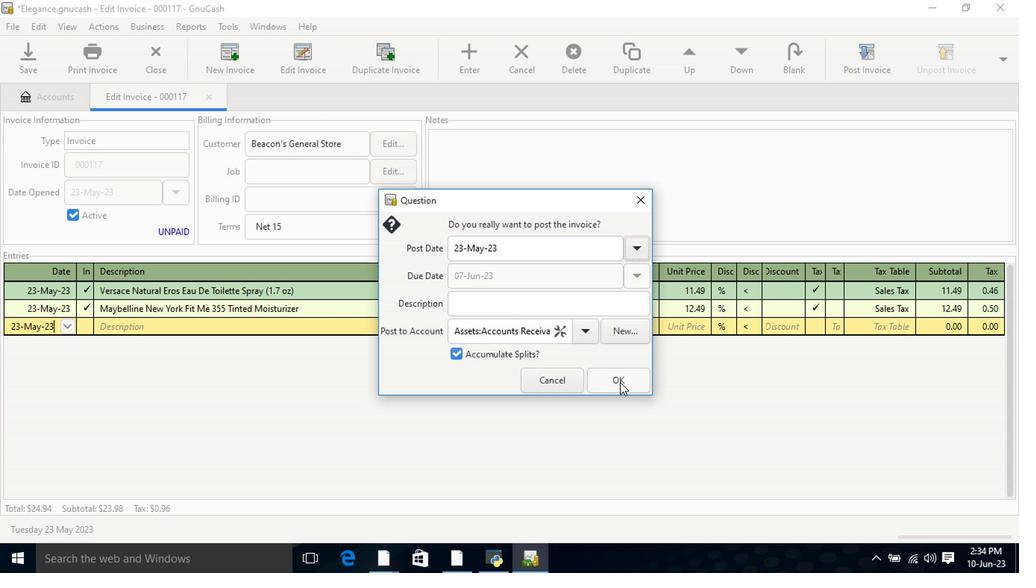 
Action: Mouse moved to (956, 61)
Screenshot: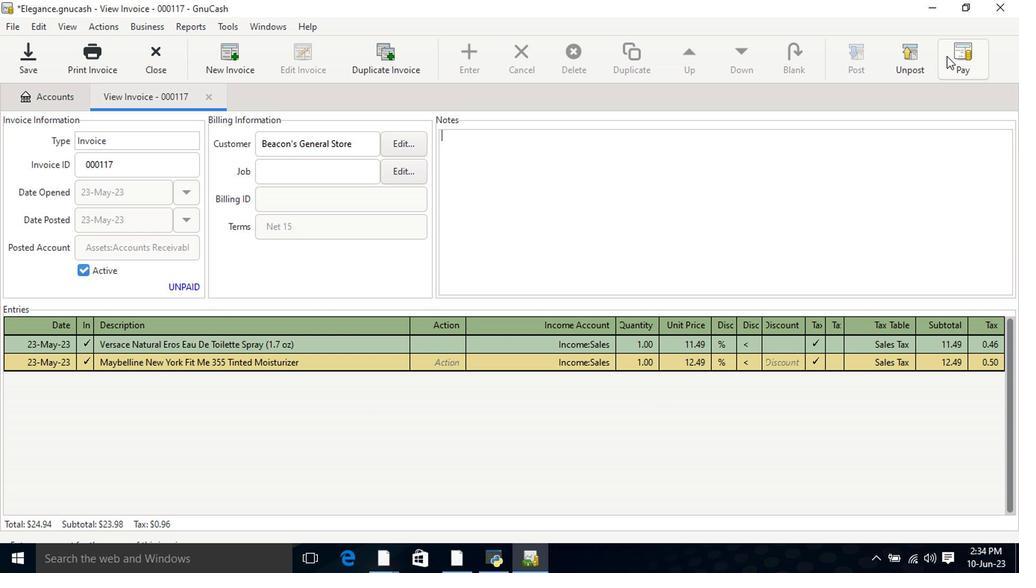 
Action: Mouse pressed left at (956, 61)
Screenshot: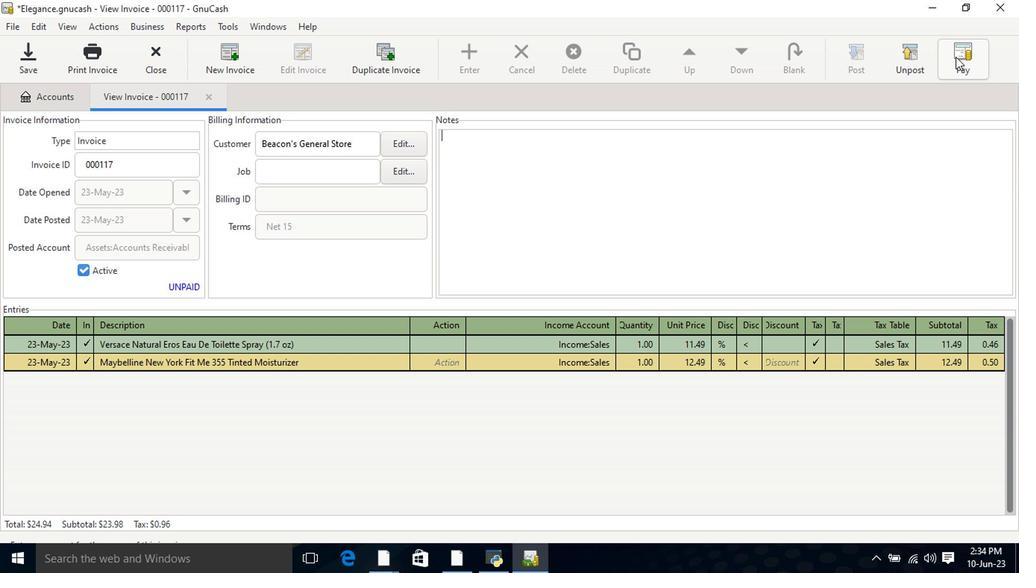 
Action: Mouse moved to (460, 296)
Screenshot: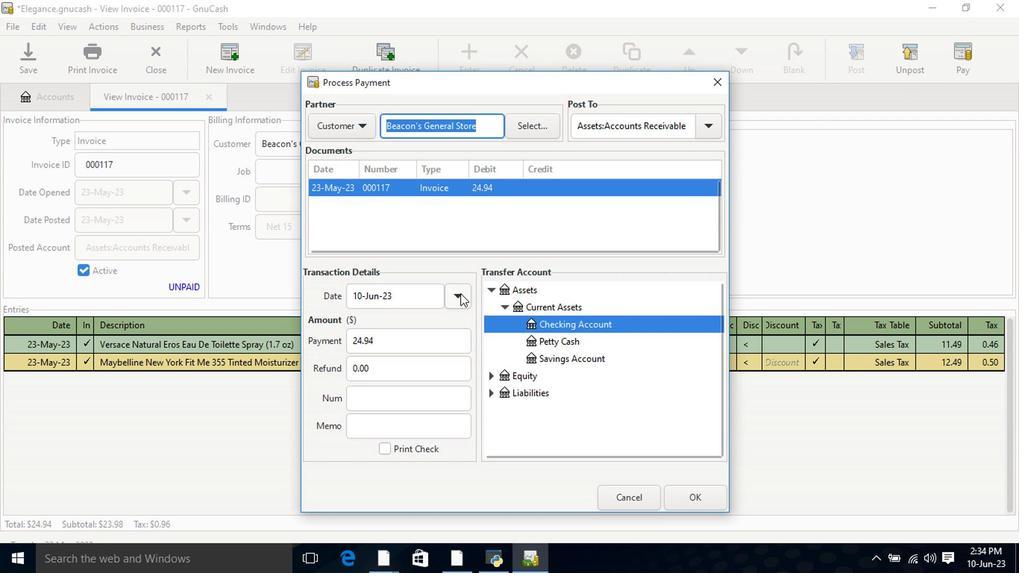 
Action: Mouse pressed left at (460, 296)
Screenshot: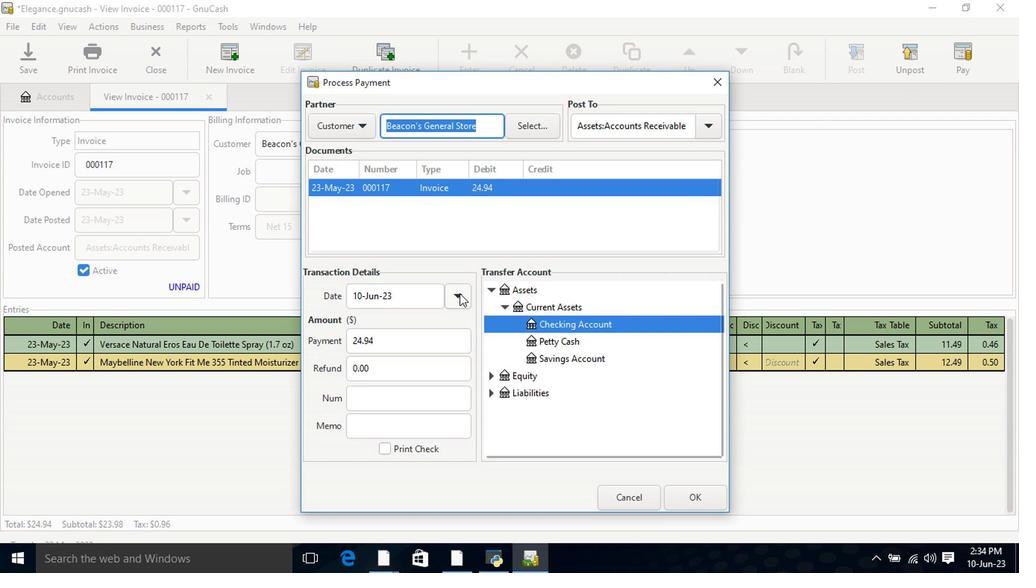 
Action: Mouse moved to (339, 321)
Screenshot: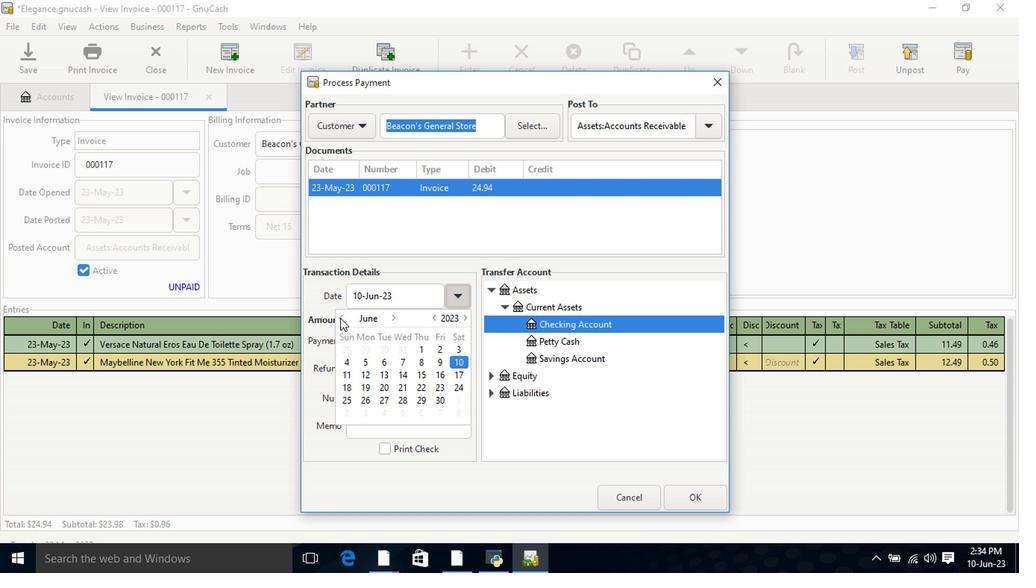 
Action: Mouse pressed left at (339, 321)
Screenshot: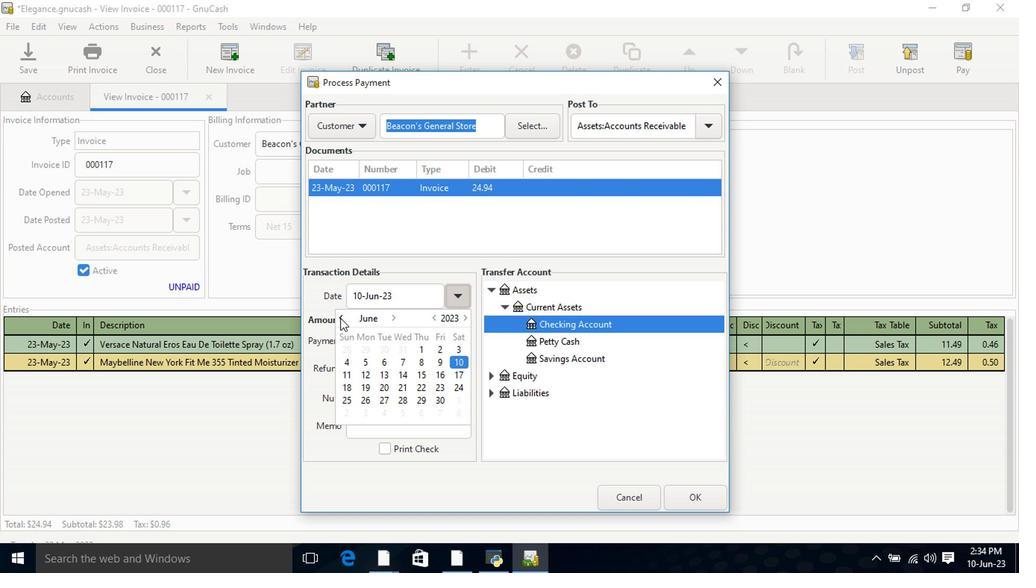 
Action: Mouse moved to (395, 318)
Screenshot: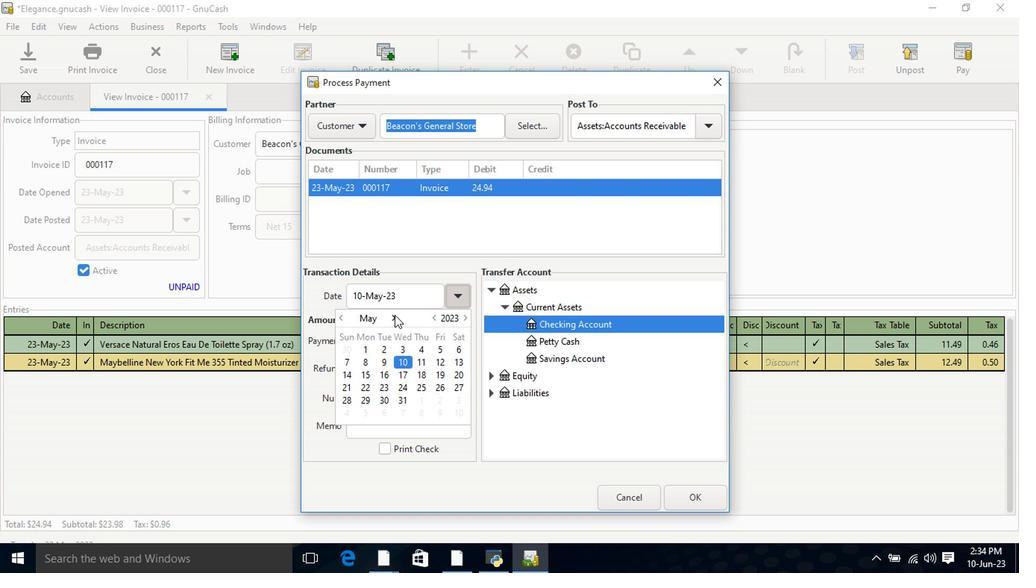 
Action: Mouse pressed left at (395, 318)
Screenshot: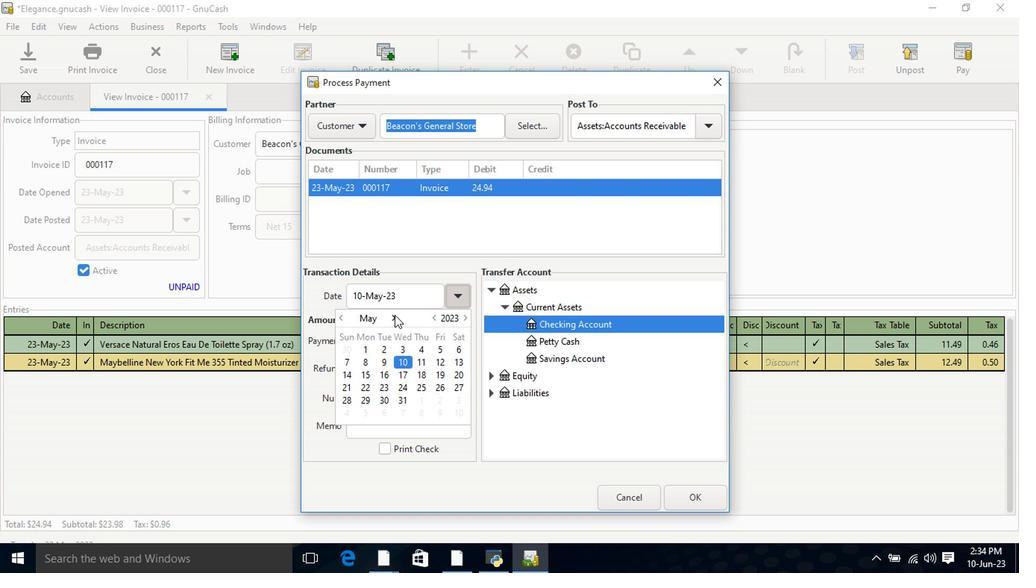 
Action: Mouse moved to (384, 363)
Screenshot: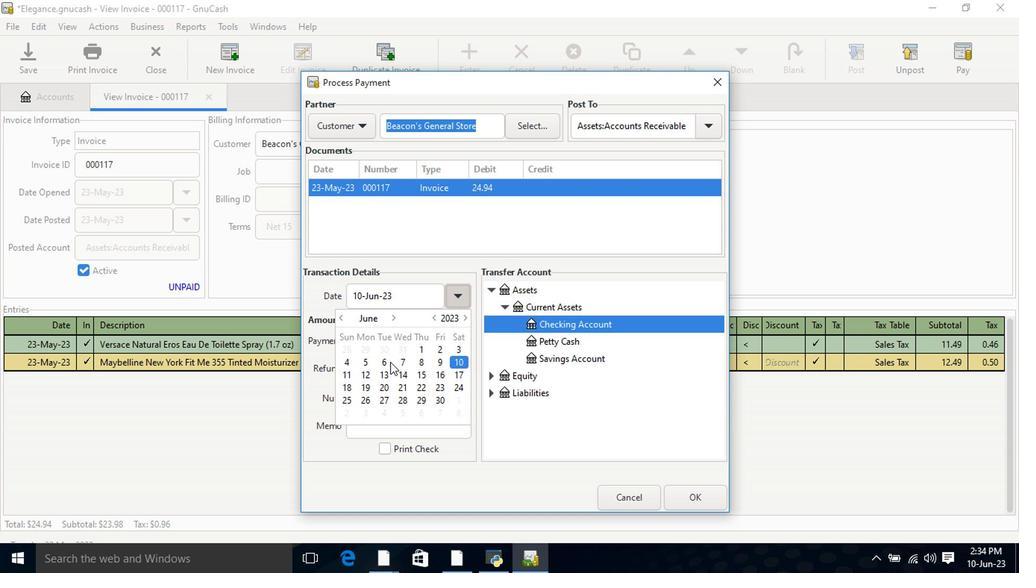 
Action: Mouse pressed left at (384, 363)
Screenshot: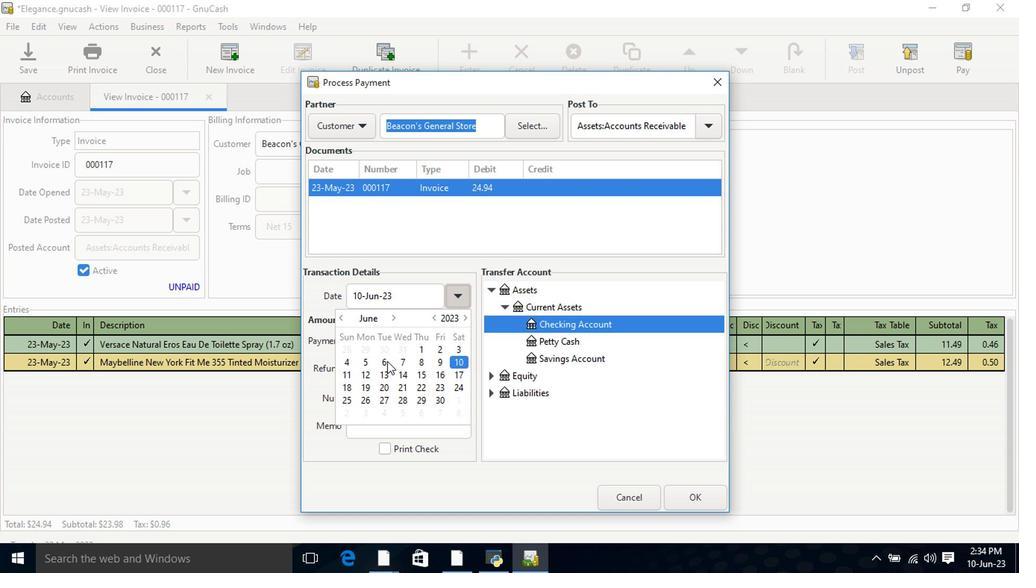 
Action: Mouse moved to (384, 363)
Screenshot: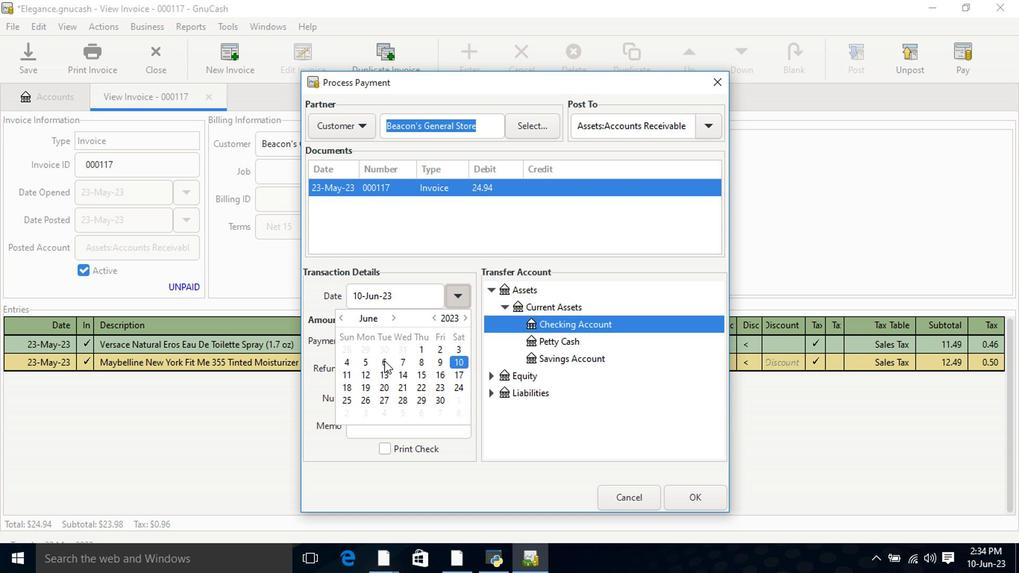 
Action: Mouse pressed left at (384, 363)
Screenshot: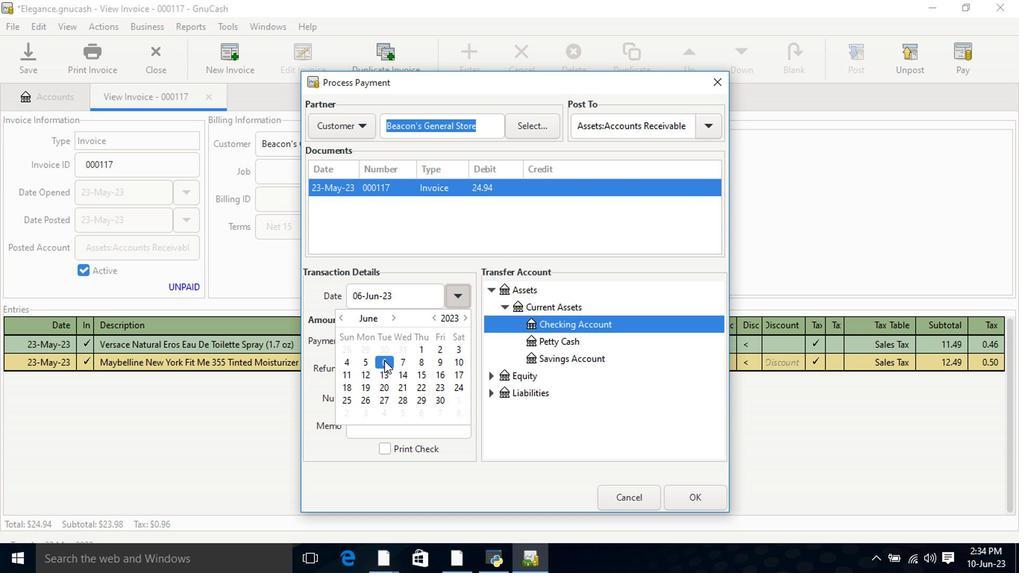 
Action: Mouse moved to (493, 289)
Screenshot: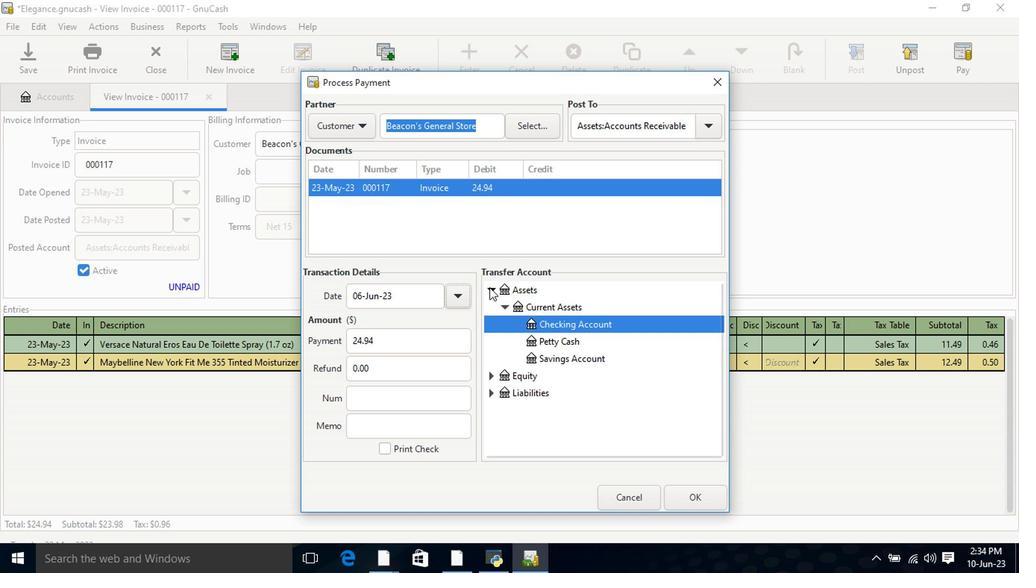 
Action: Mouse pressed left at (493, 289)
Screenshot: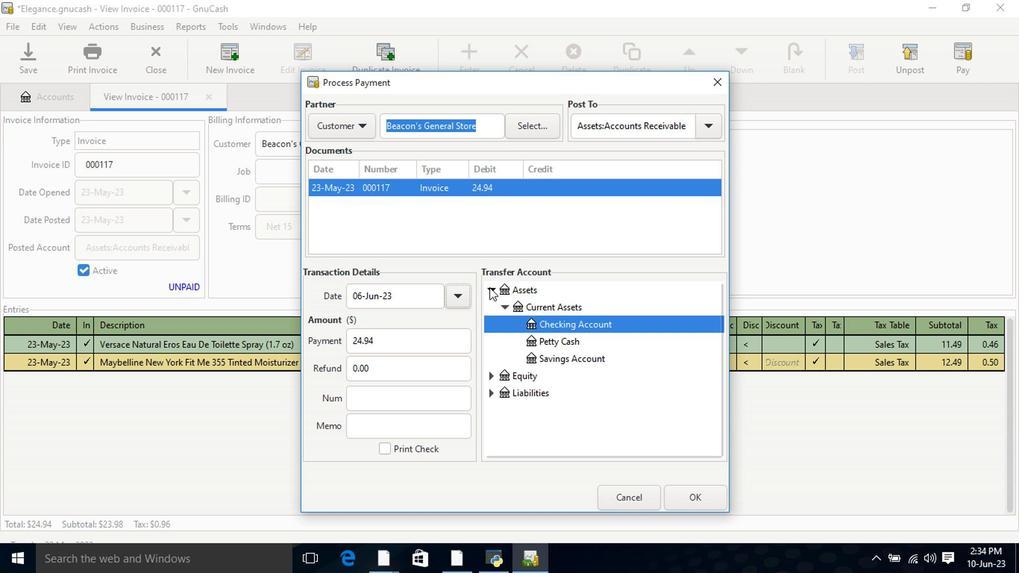 
Action: Mouse moved to (493, 289)
Screenshot: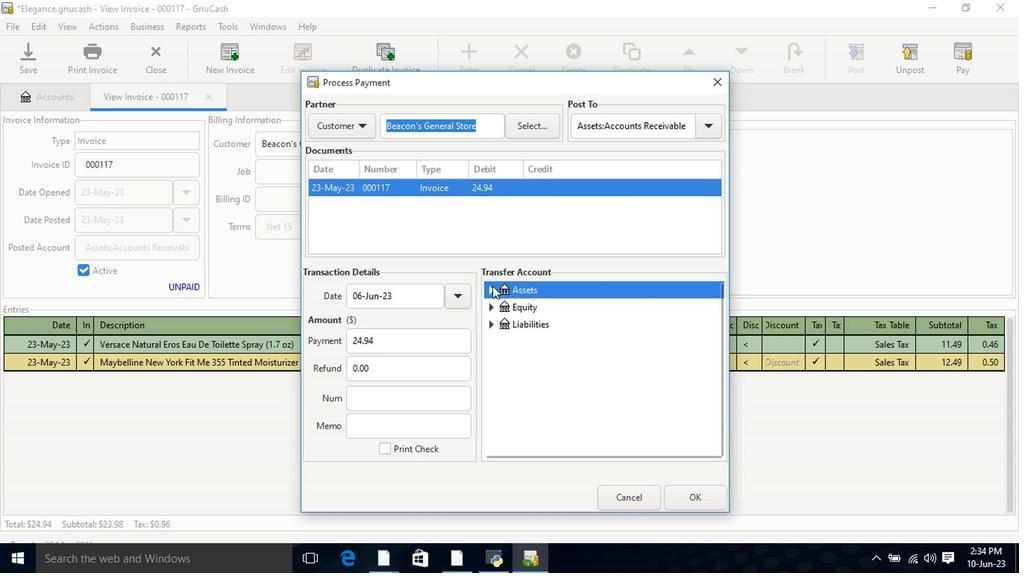 
Action: Mouse pressed left at (493, 289)
Screenshot: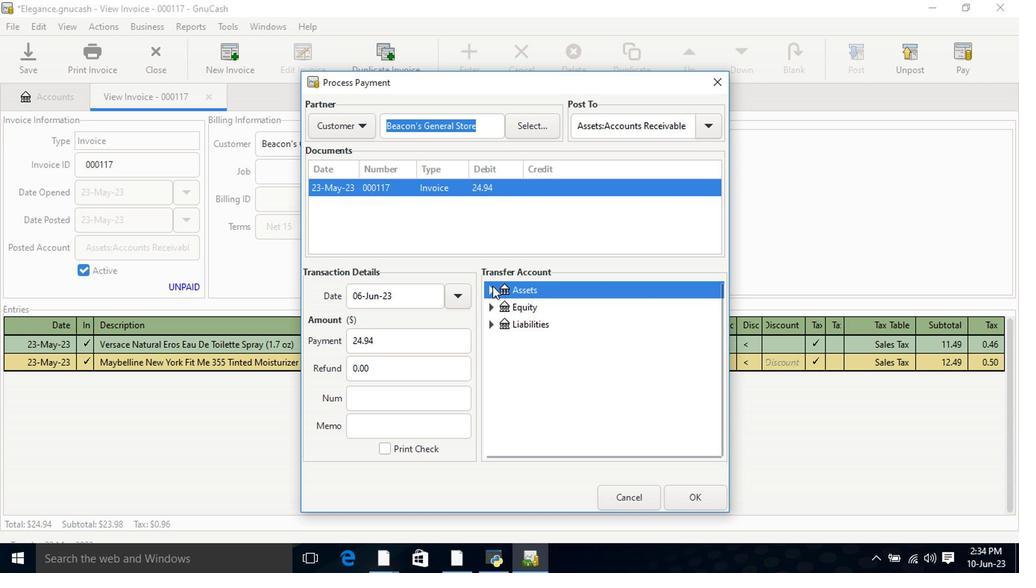 
Action: Mouse moved to (505, 313)
Screenshot: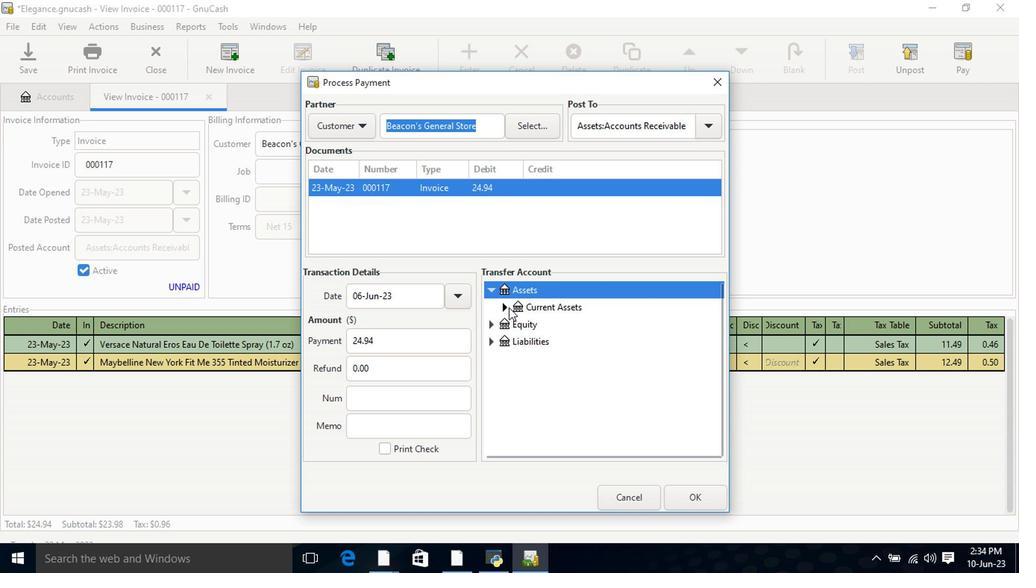 
Action: Mouse pressed left at (505, 313)
Screenshot: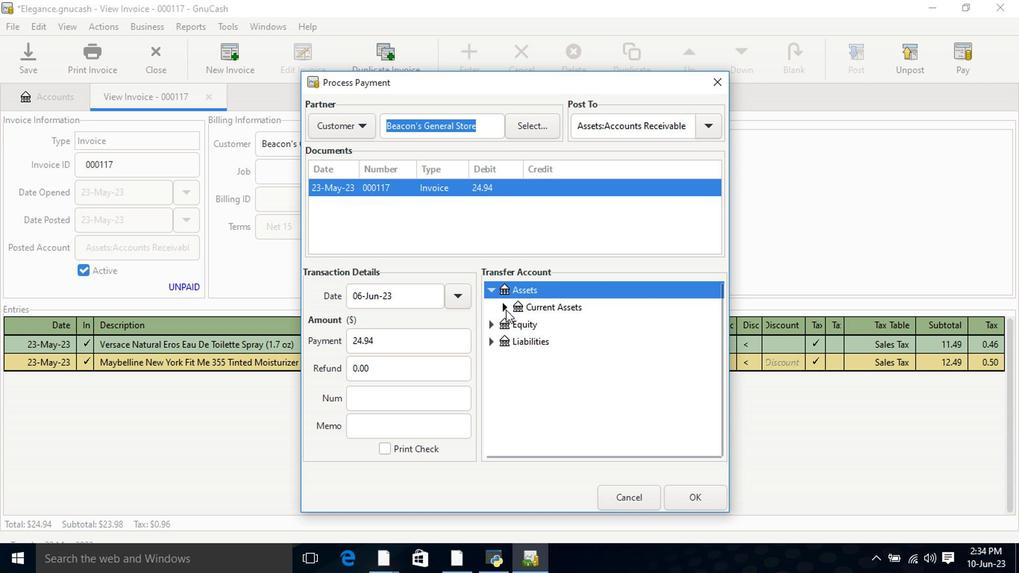 
Action: Mouse moved to (537, 328)
Screenshot: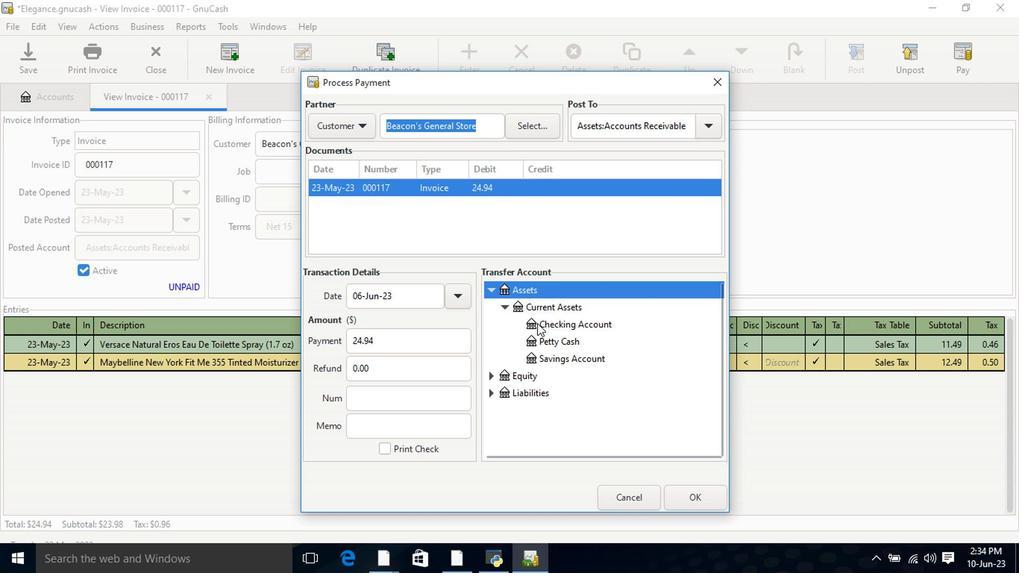 
Action: Mouse pressed left at (537, 328)
Screenshot: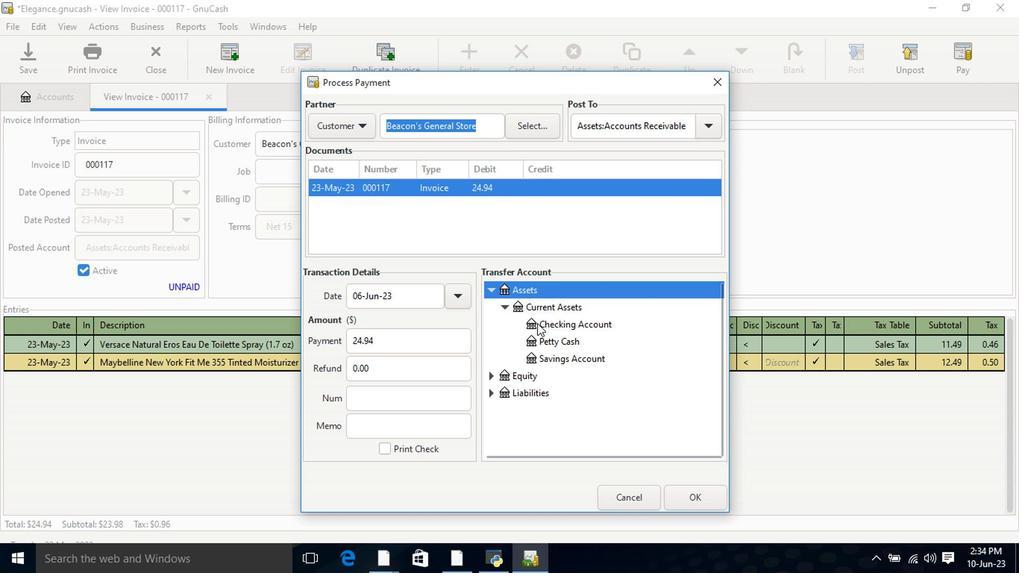 
Action: Mouse moved to (696, 495)
Screenshot: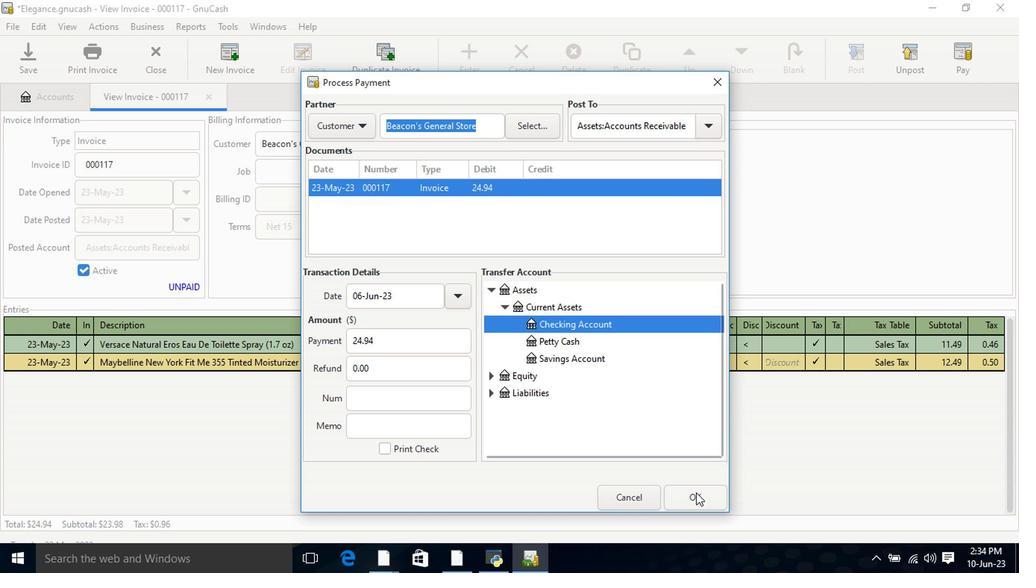 
Action: Mouse pressed left at (696, 495)
Screenshot: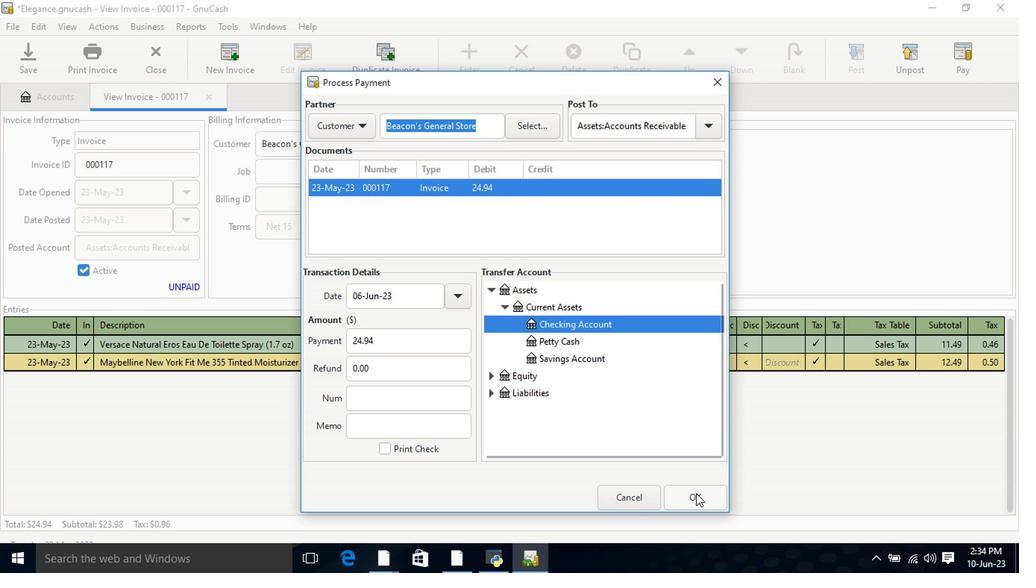 
Action: Mouse moved to (91, 68)
Screenshot: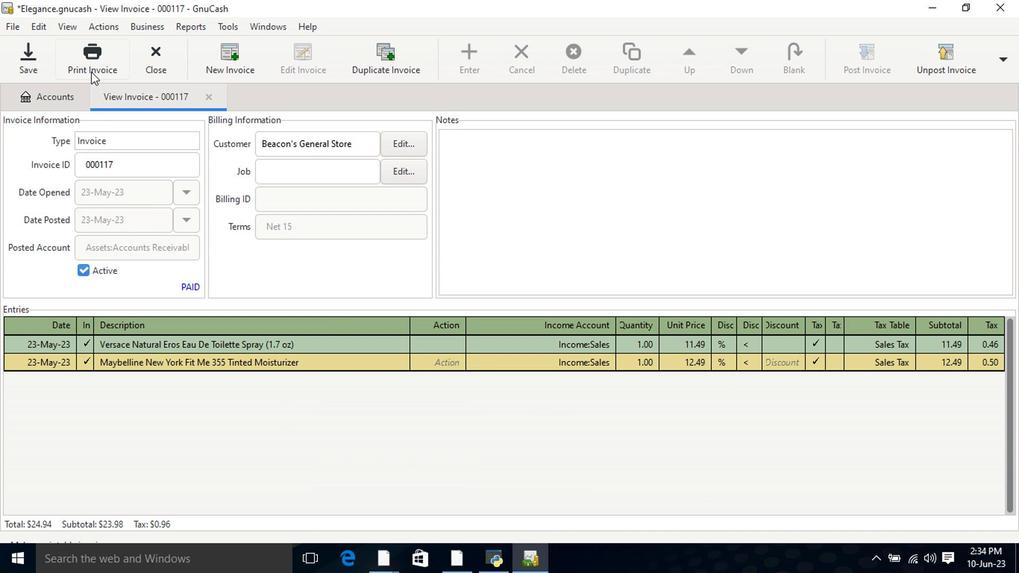 
Action: Mouse pressed left at (91, 68)
Screenshot: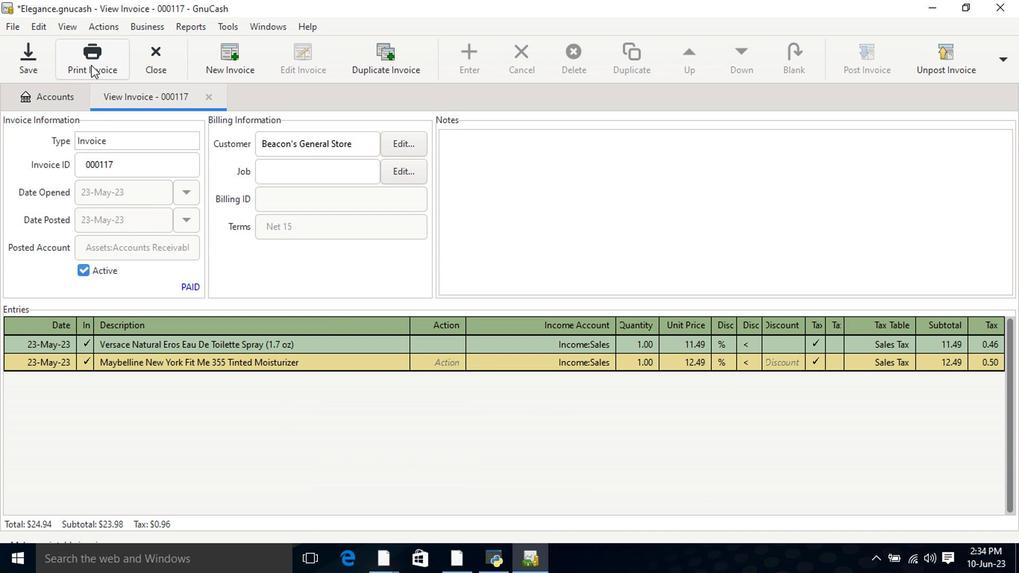 
Action: Mouse moved to (709, 56)
Screenshot: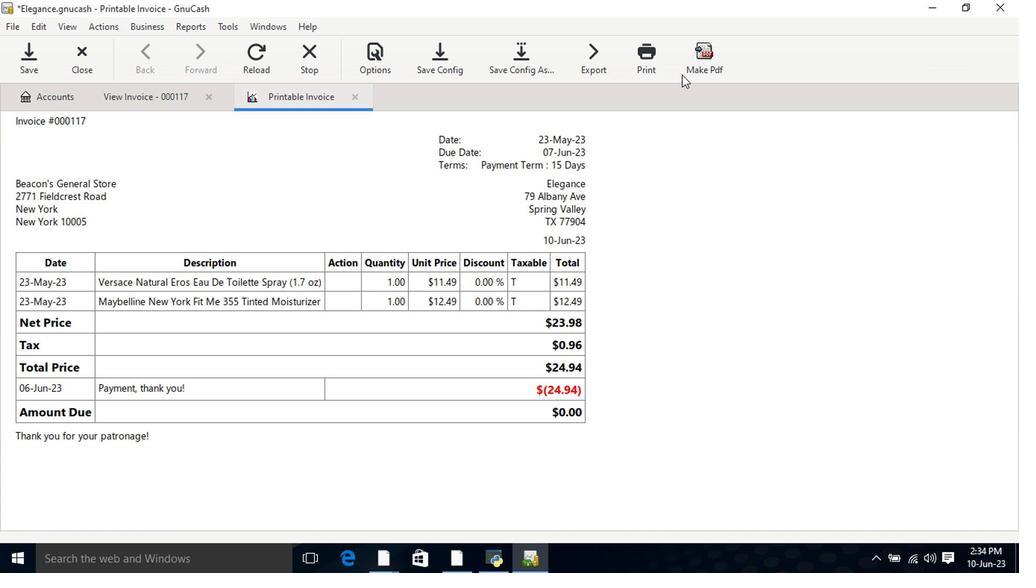 
Action: Mouse pressed left at (709, 56)
Screenshot: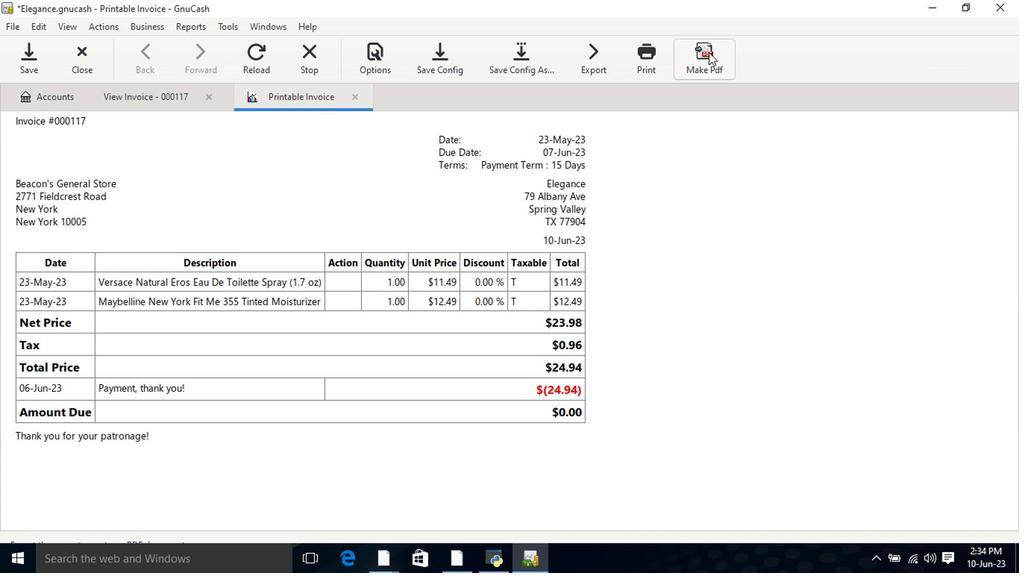 
Action: Mouse moved to (736, 520)
Screenshot: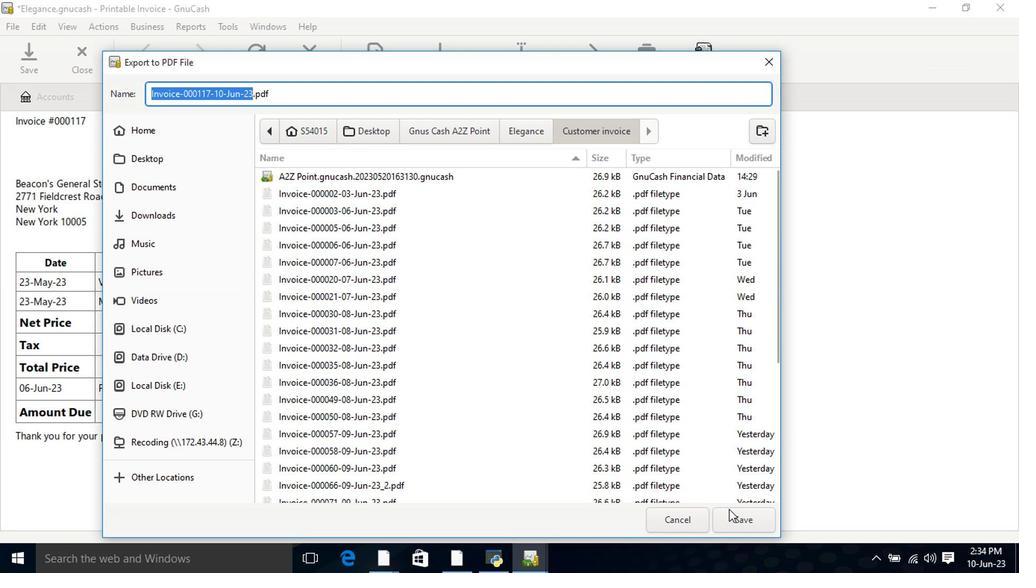 
Action: Mouse pressed left at (736, 520)
Screenshot: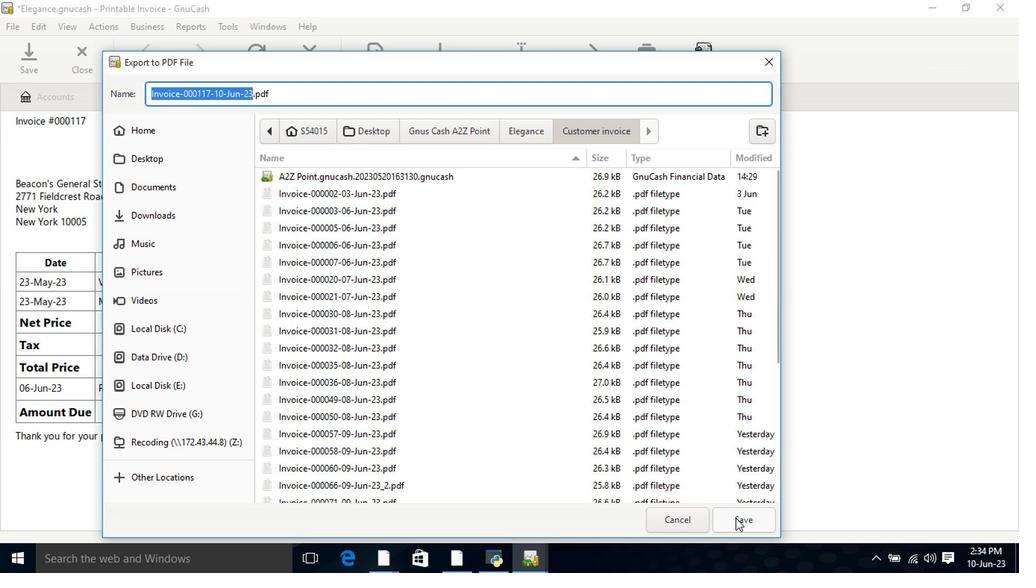 
Action: Mouse moved to (725, 400)
Screenshot: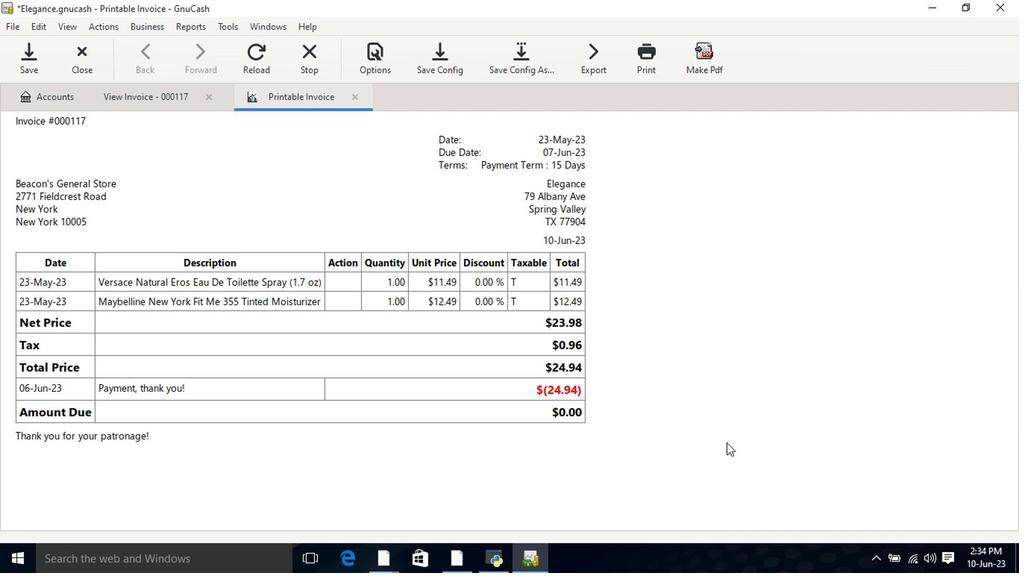 
